 Task: Open Card Business Development Execution in Board Training and Development to Workspace Customer Success and add a team member Softage.1@softage.net, a label Blue, a checklist Employee Exit, an attachment from your onedrive, a color Blue and finally, add a card description 'Conduct customer satisfaction survey' and a comment 'We should approach this task with a sense of collaboration and teamwork, leveraging the strengths of each team member to achieve success.'. Add a start date 'Jan 05, 1900' with a due date 'Jan 12, 1900'
Action: Mouse moved to (443, 175)
Screenshot: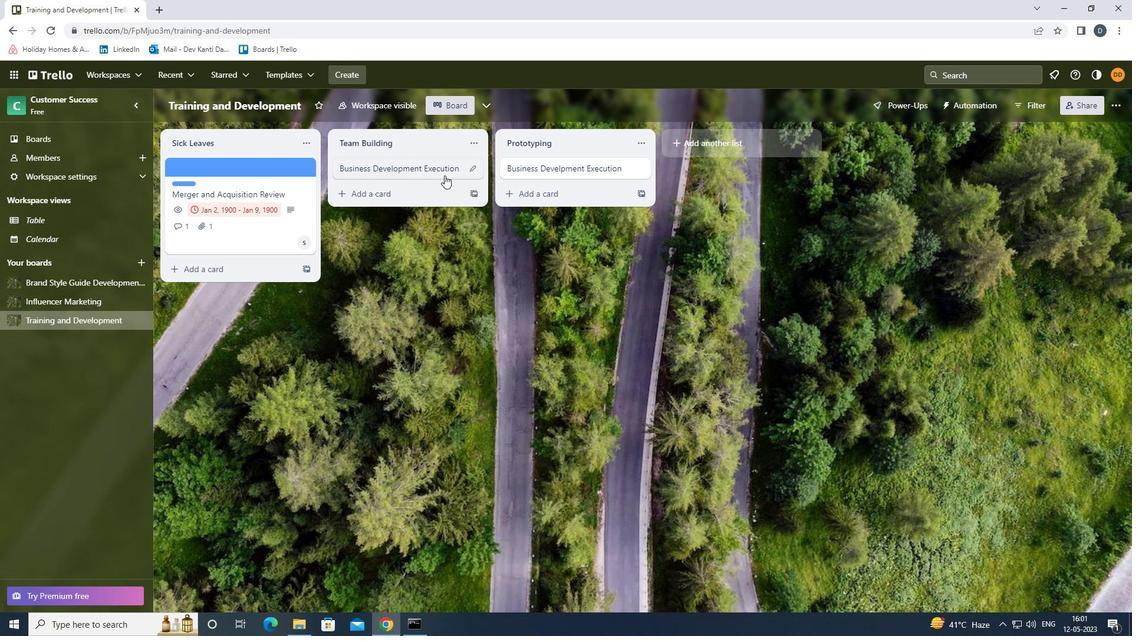 
Action: Mouse pressed left at (443, 175)
Screenshot: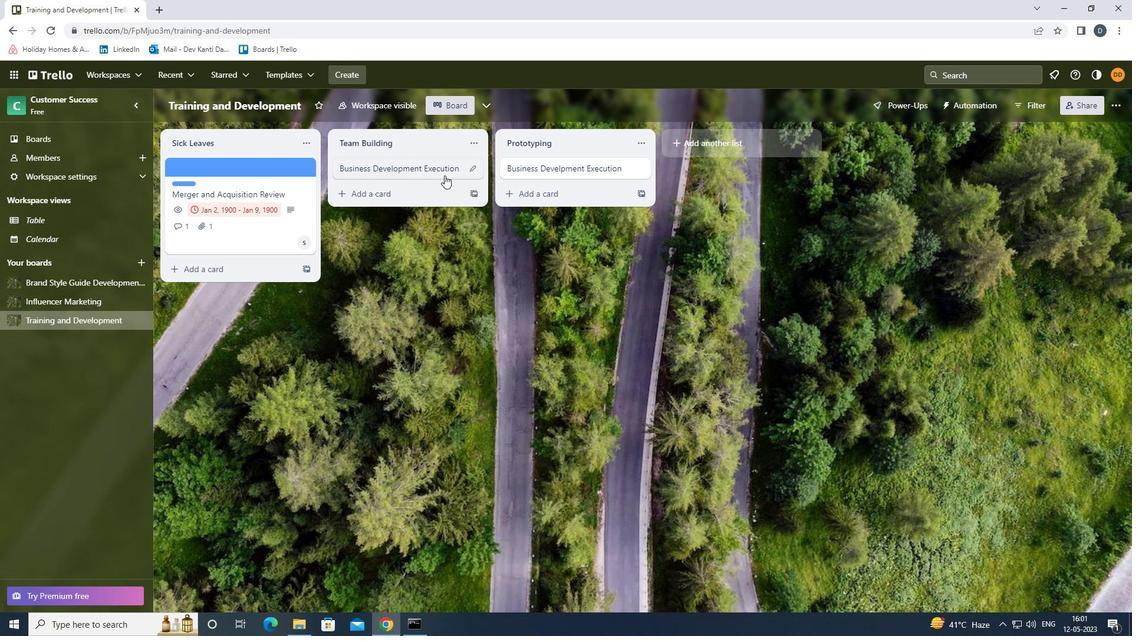 
Action: Mouse moved to (700, 206)
Screenshot: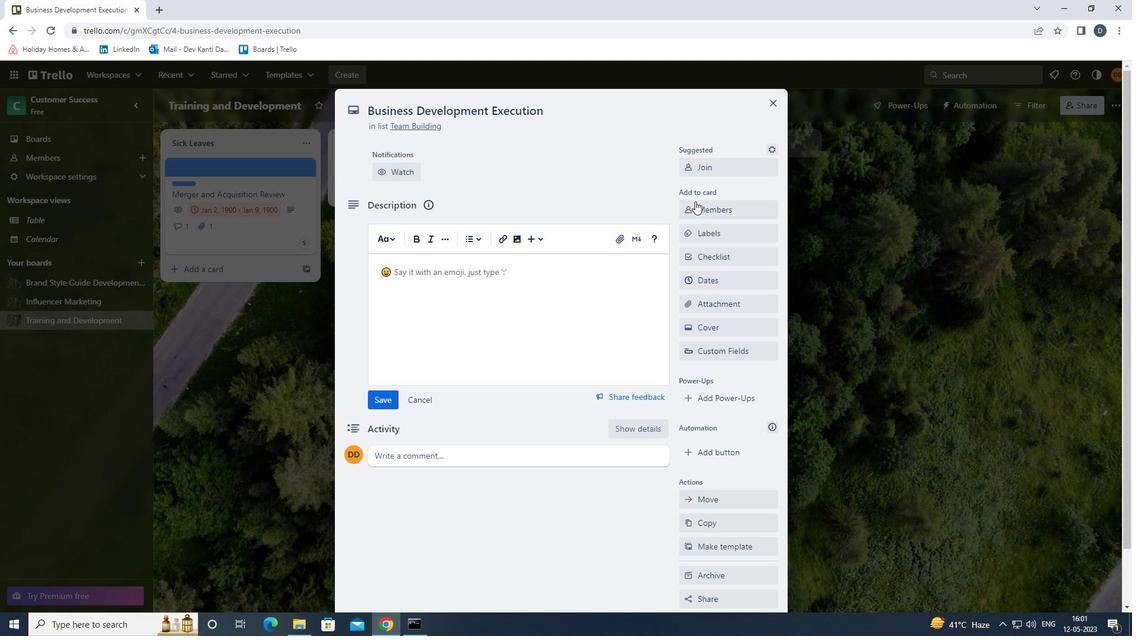 
Action: Mouse pressed left at (700, 206)
Screenshot: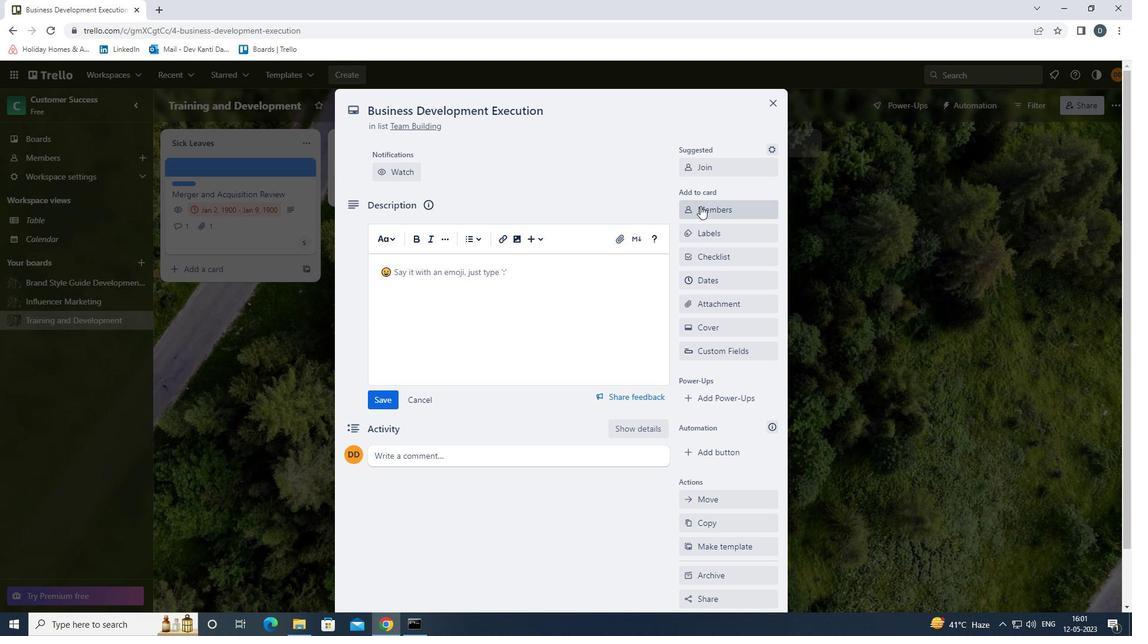 
Action: Mouse moved to (700, 208)
Screenshot: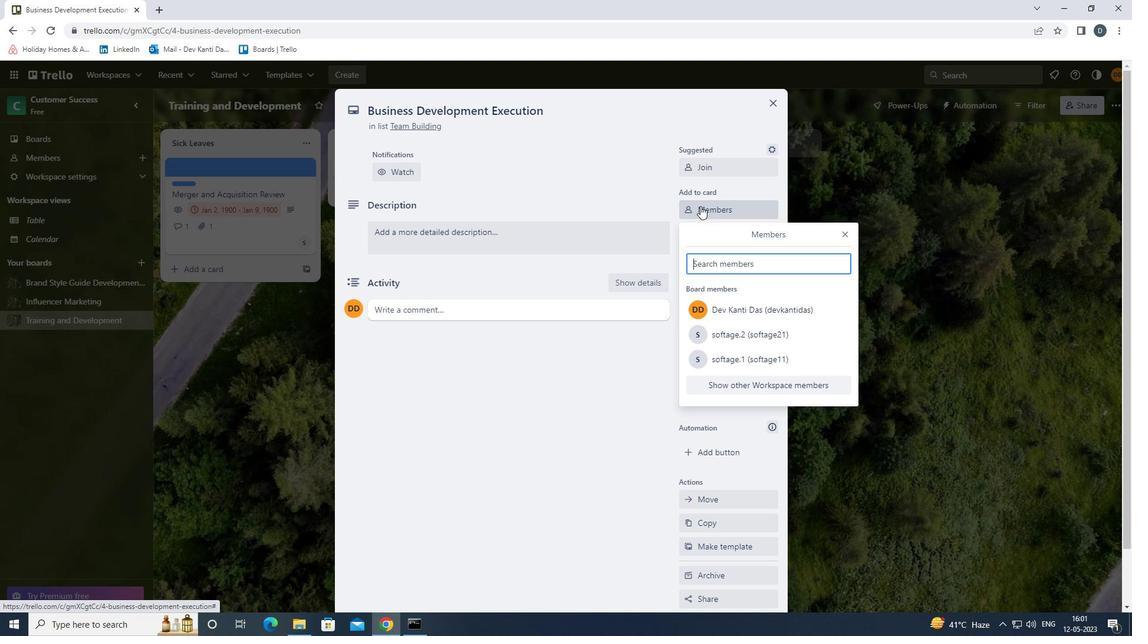 
Action: Key pressed <Key.shift>SOFTAGE.1<Key.shift>@SOFTAGE.NET<Key.enter><Key.shift>SOFTAGE.1<Key.shift>@SOFTAGE.NET
Screenshot: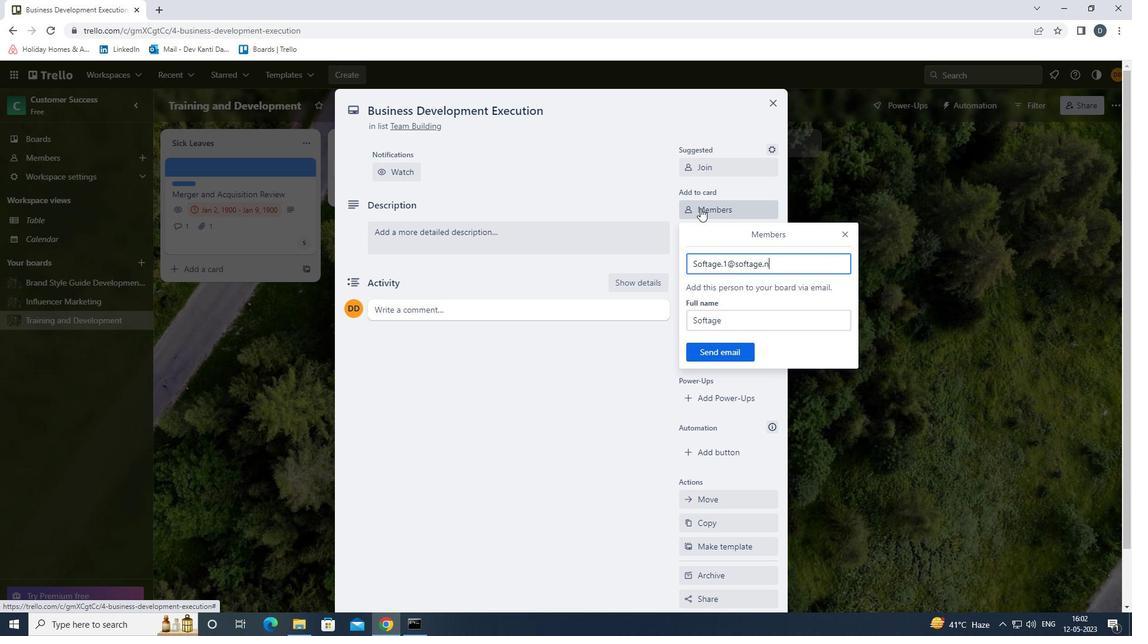
Action: Mouse moved to (725, 349)
Screenshot: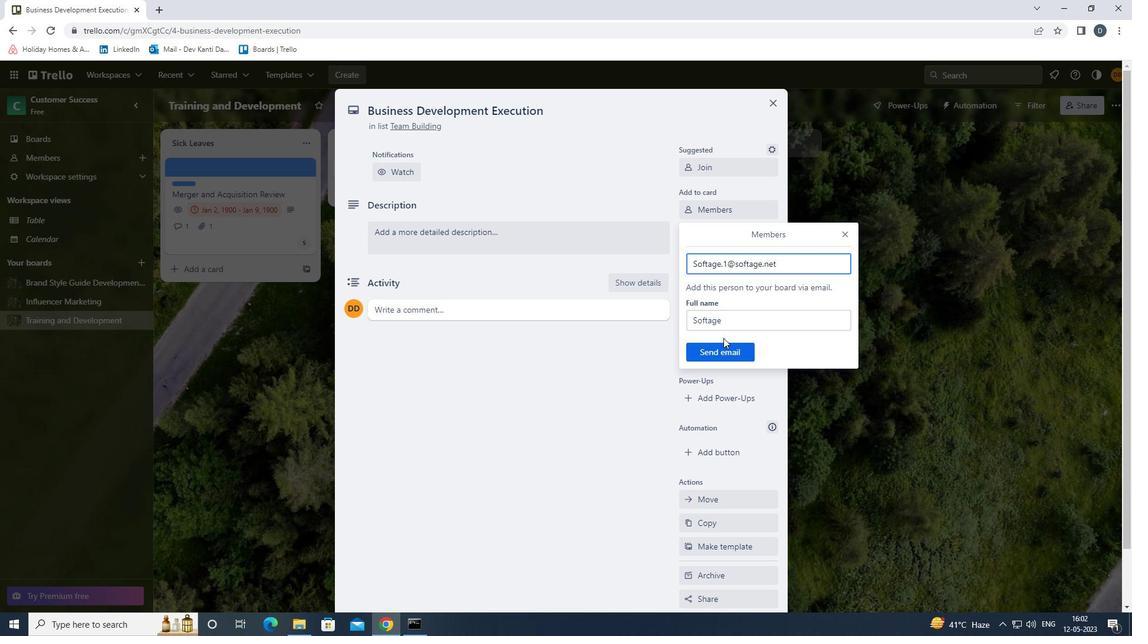 
Action: Mouse pressed left at (725, 349)
Screenshot: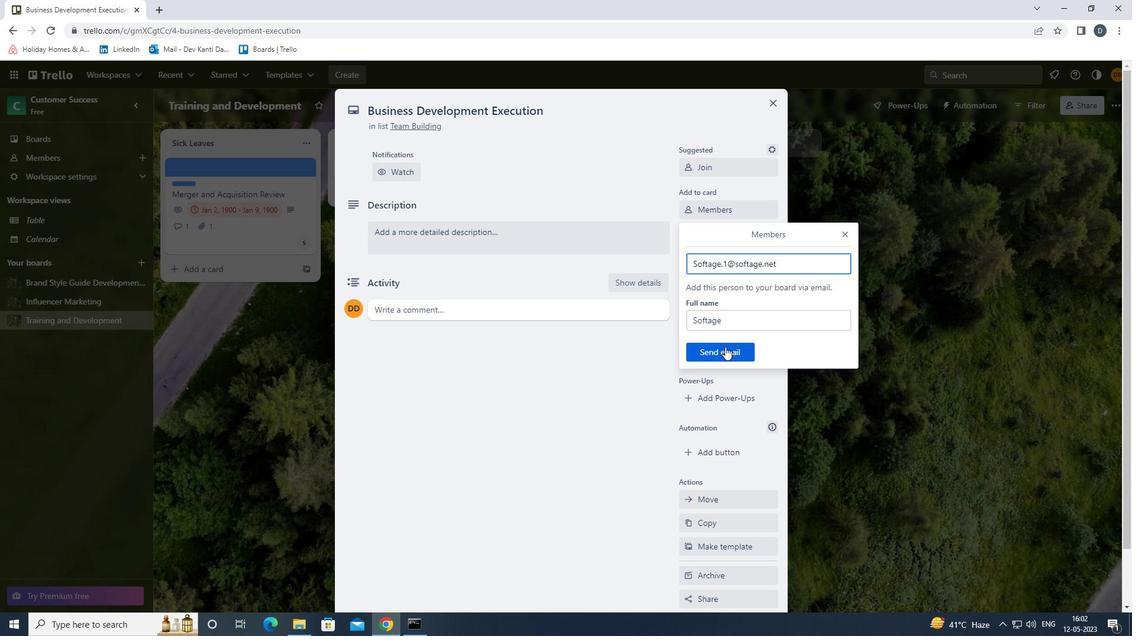 
Action: Mouse moved to (714, 234)
Screenshot: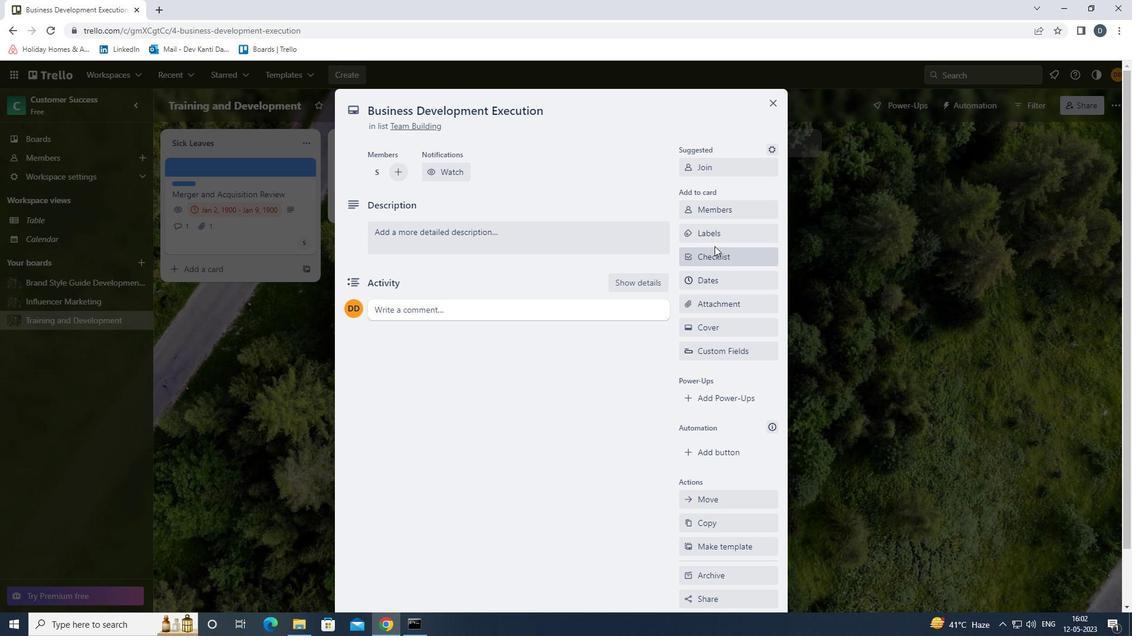 
Action: Mouse pressed left at (714, 234)
Screenshot: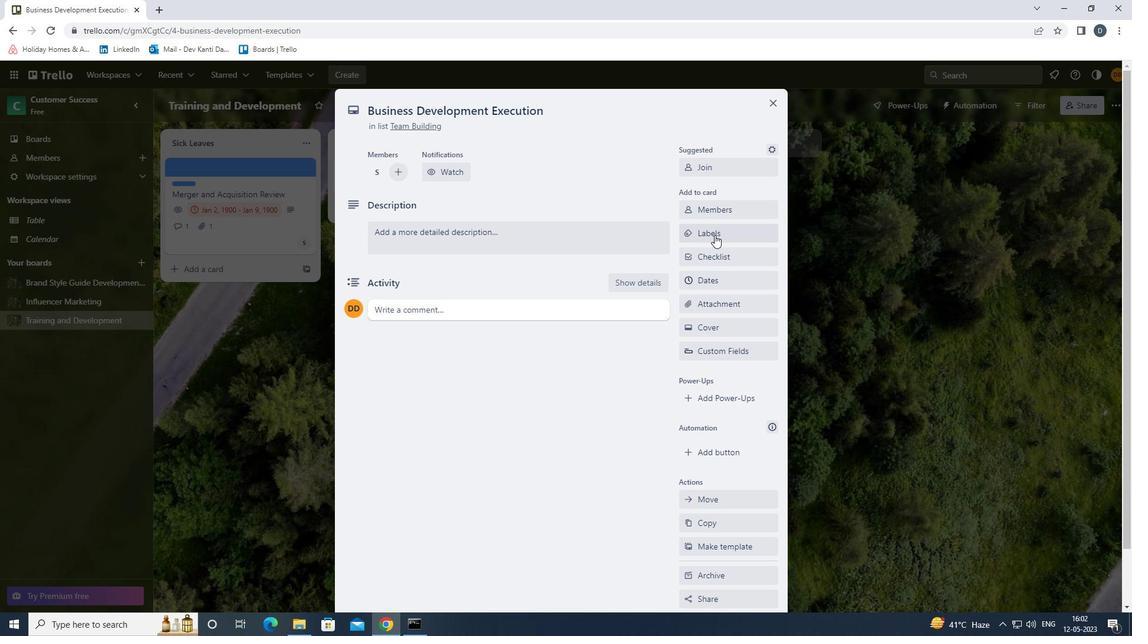 
Action: Mouse moved to (743, 436)
Screenshot: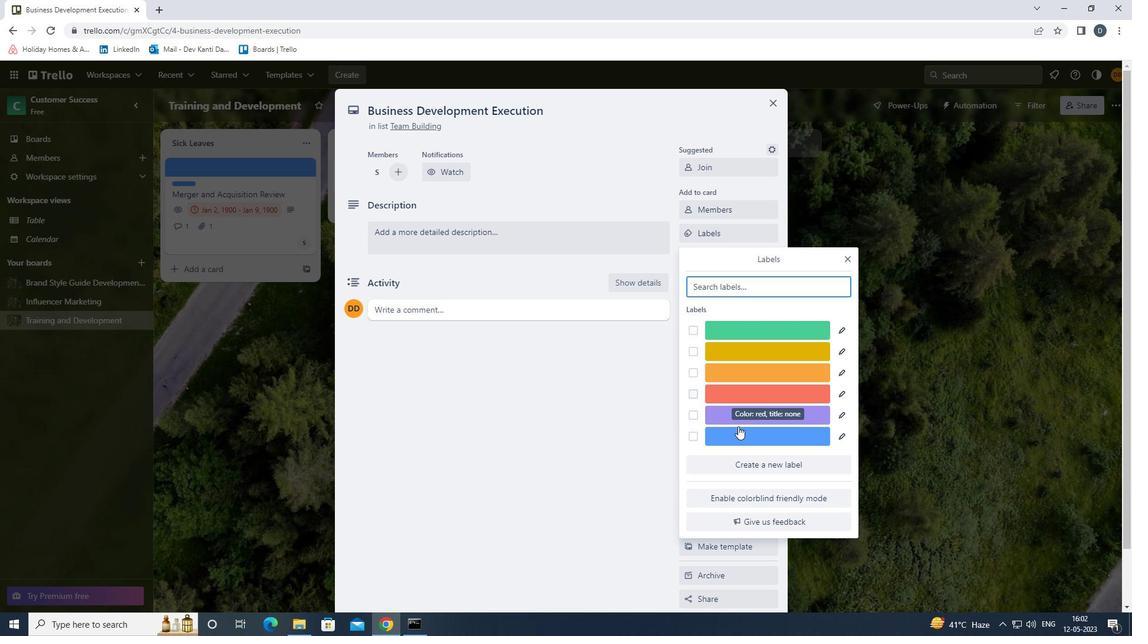 
Action: Mouse pressed left at (743, 436)
Screenshot: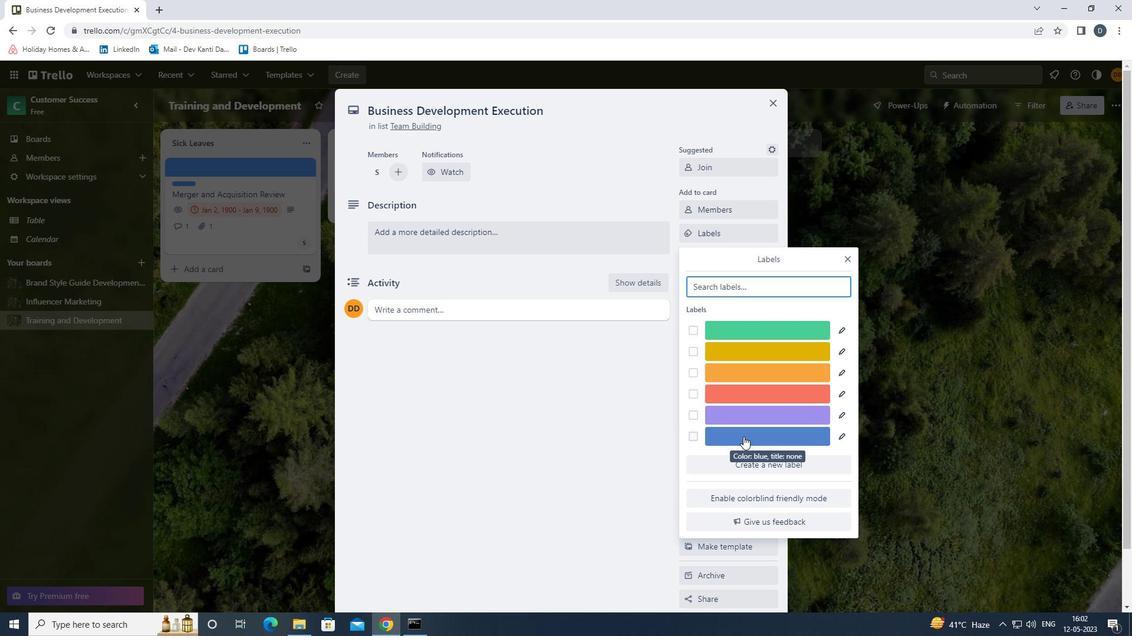 
Action: Mouse moved to (847, 260)
Screenshot: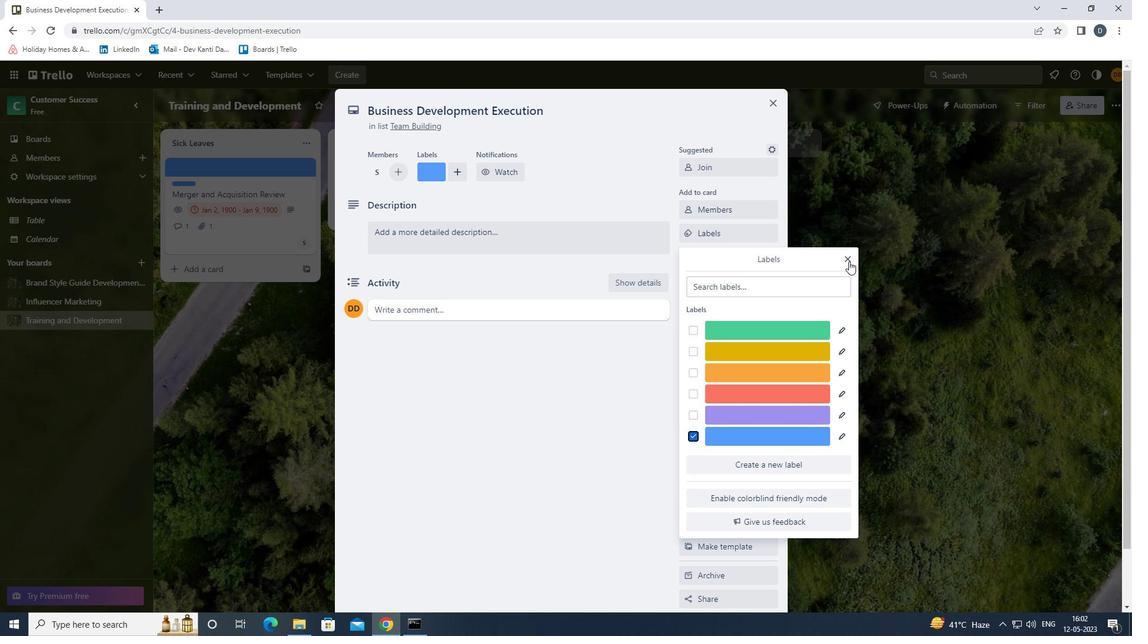 
Action: Mouse pressed left at (847, 260)
Screenshot: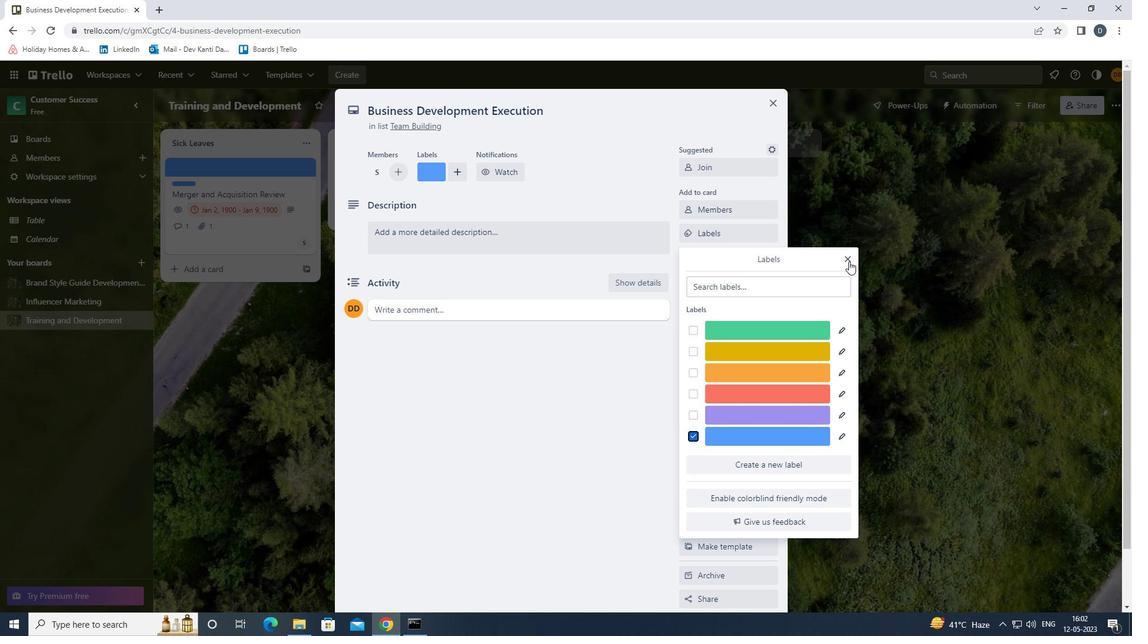 
Action: Mouse moved to (756, 259)
Screenshot: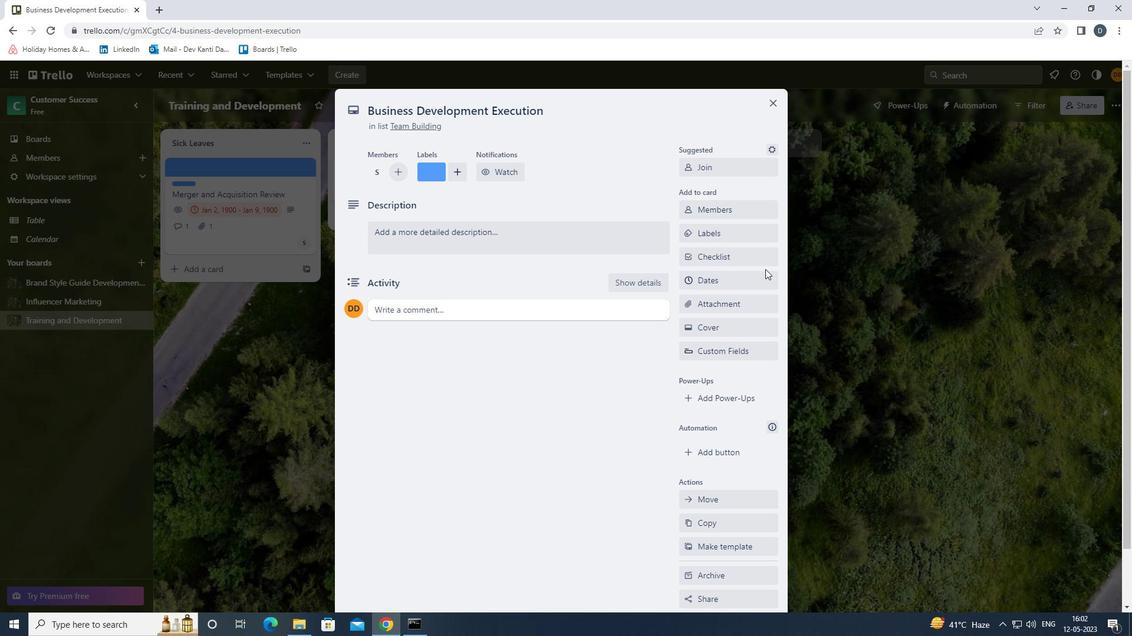 
Action: Mouse pressed left at (756, 259)
Screenshot: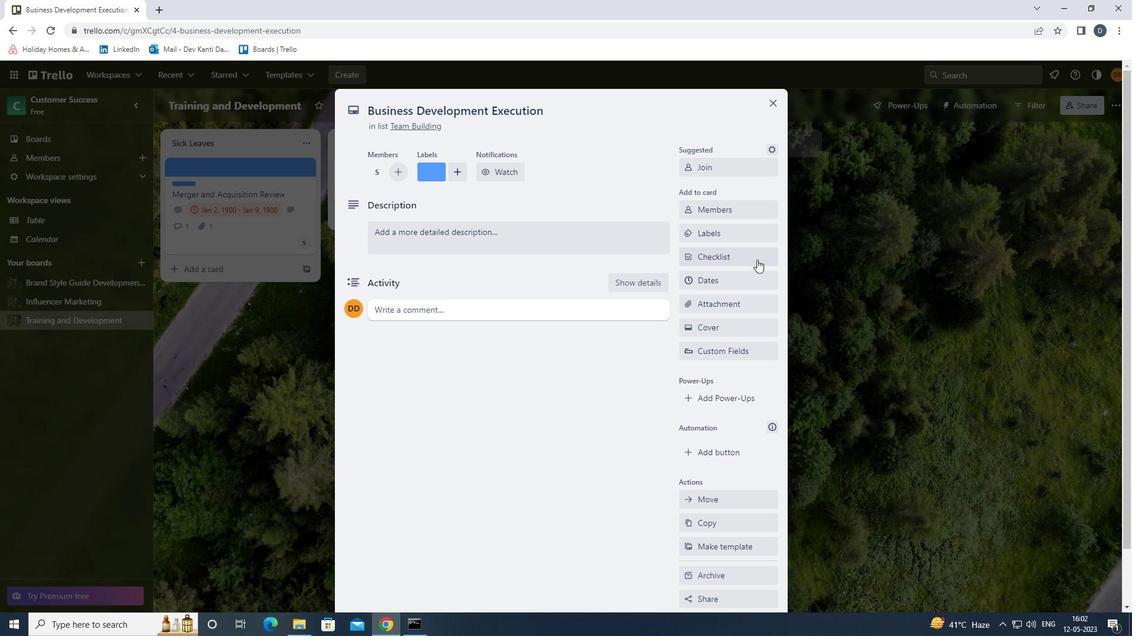 
Action: Key pressed <Key.shift>EMP<Key.down><Key.enter><Key.enter>
Screenshot: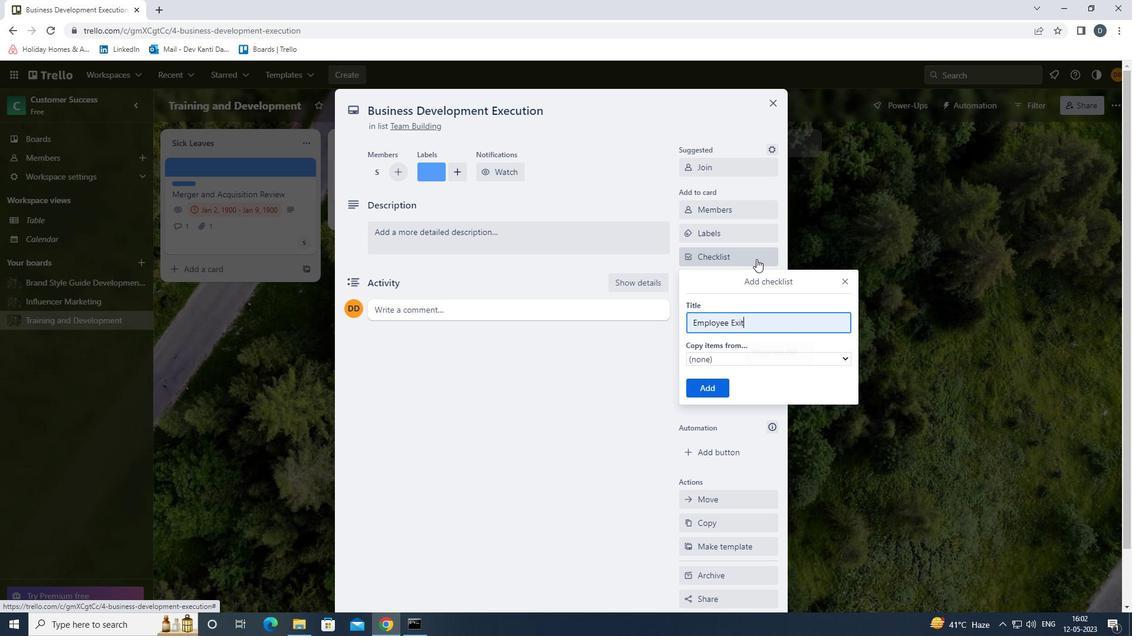 
Action: Mouse moved to (749, 304)
Screenshot: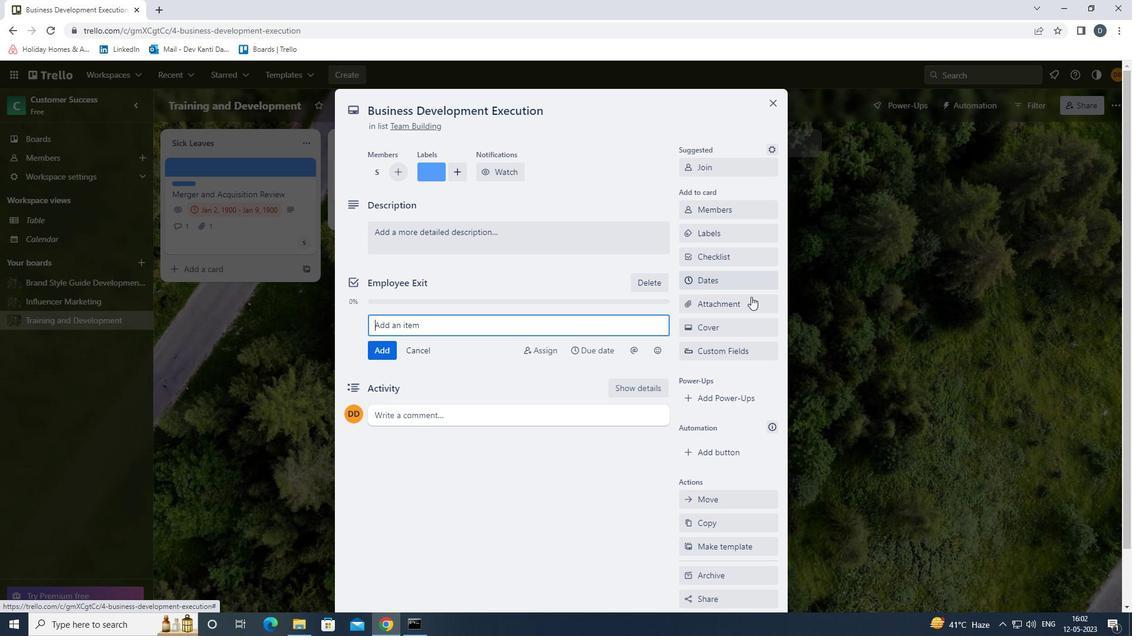 
Action: Mouse pressed left at (749, 304)
Screenshot: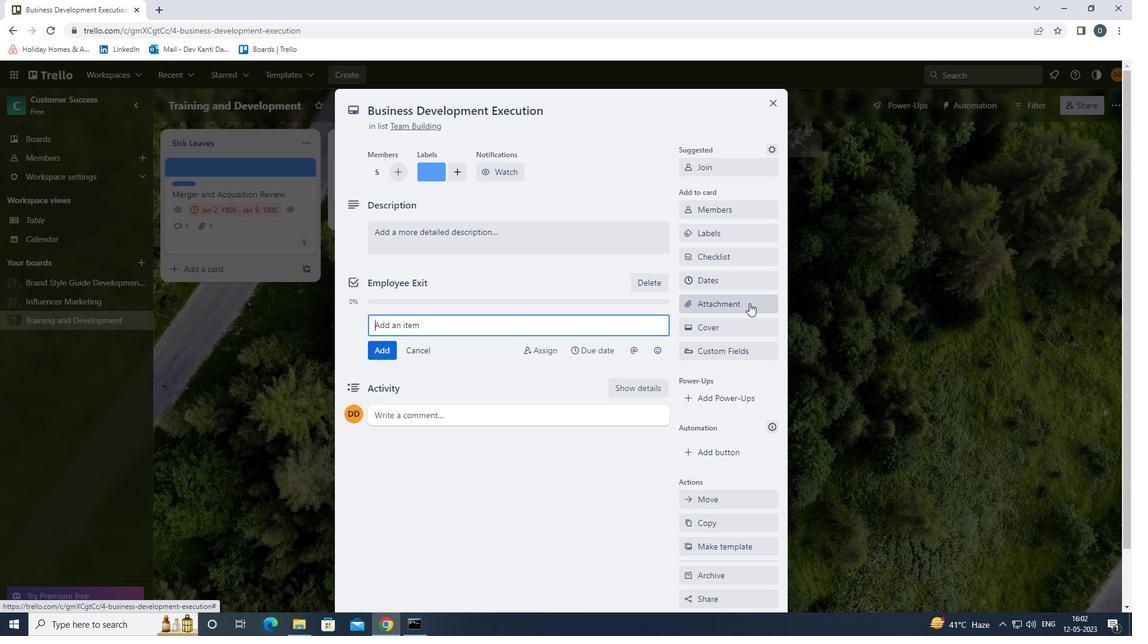 
Action: Mouse moved to (729, 456)
Screenshot: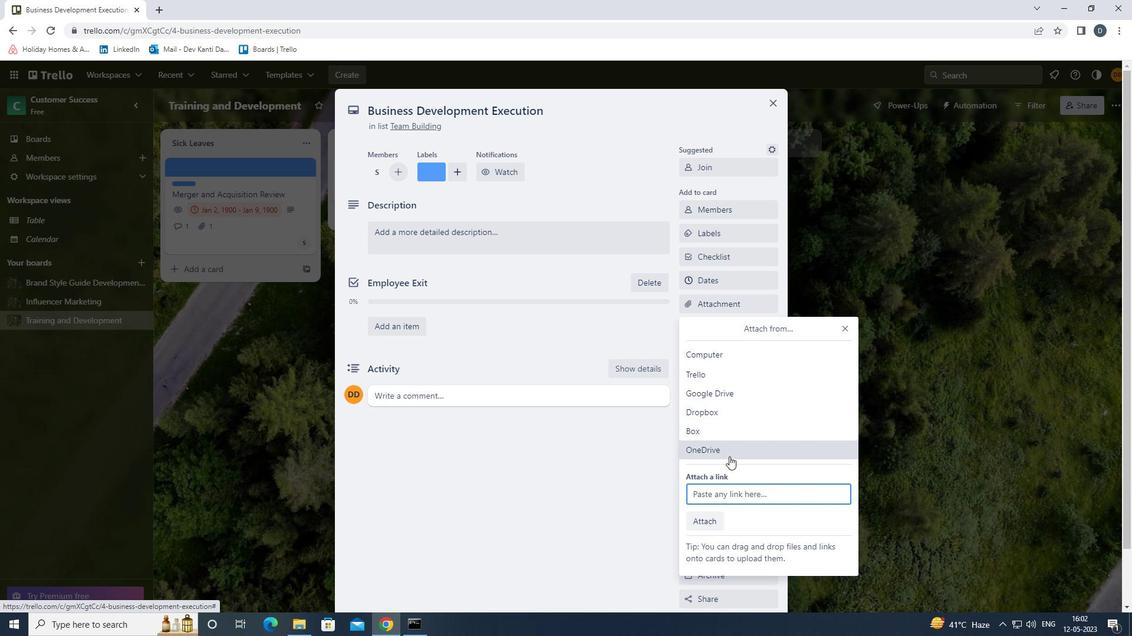 
Action: Mouse pressed left at (729, 456)
Screenshot: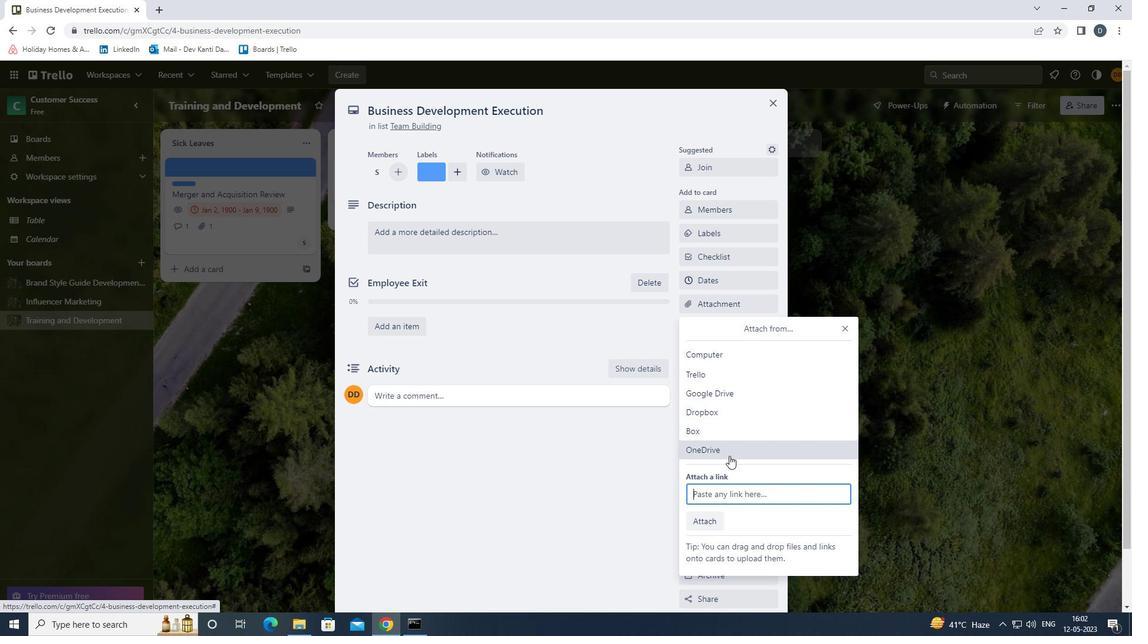 
Action: Mouse moved to (640, 256)
Screenshot: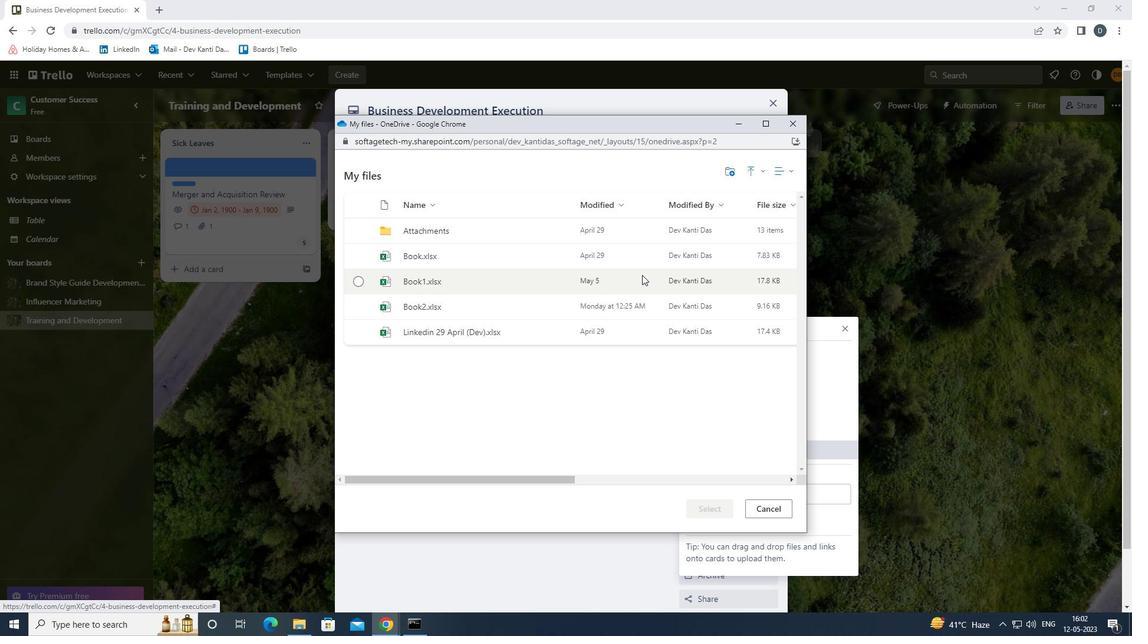 
Action: Mouse pressed left at (640, 256)
Screenshot: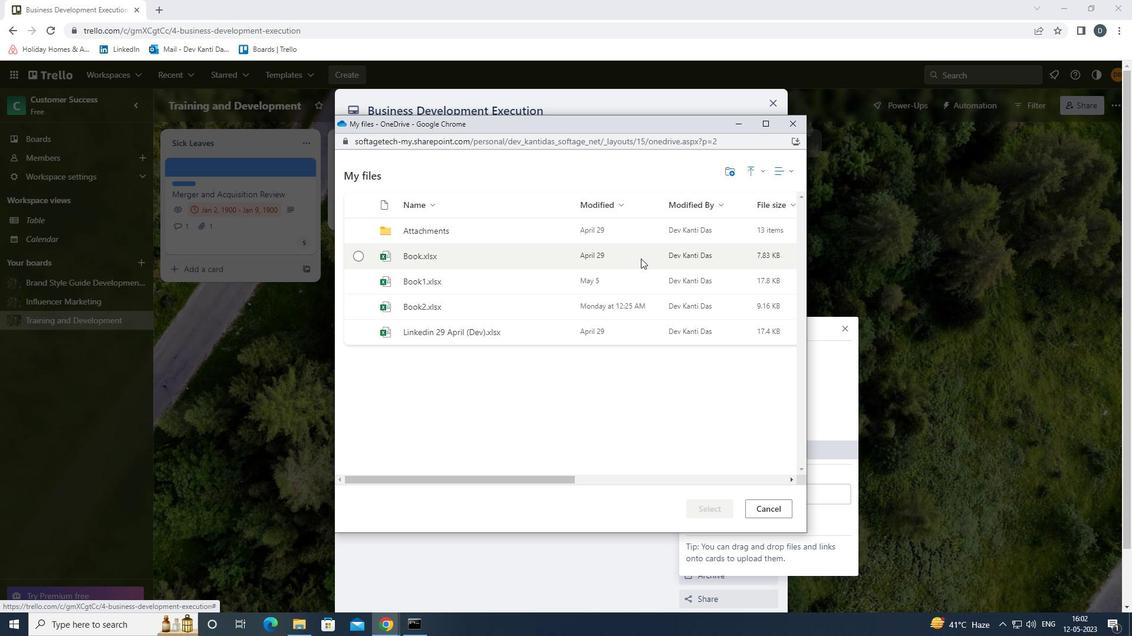 
Action: Mouse moved to (710, 510)
Screenshot: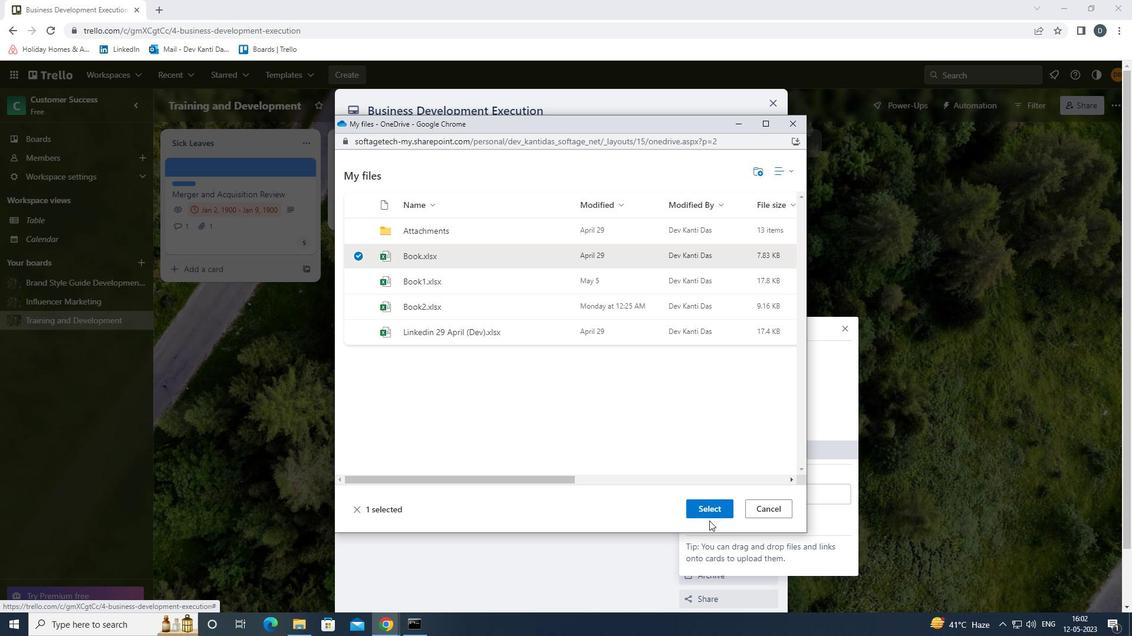 
Action: Mouse pressed left at (710, 510)
Screenshot: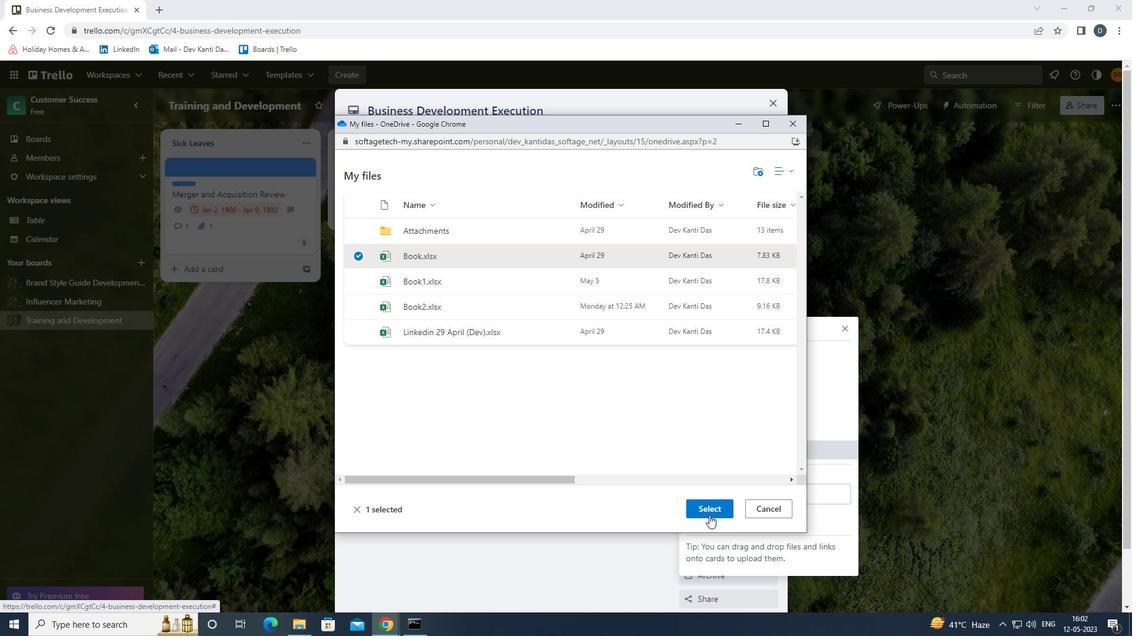 
Action: Mouse moved to (726, 320)
Screenshot: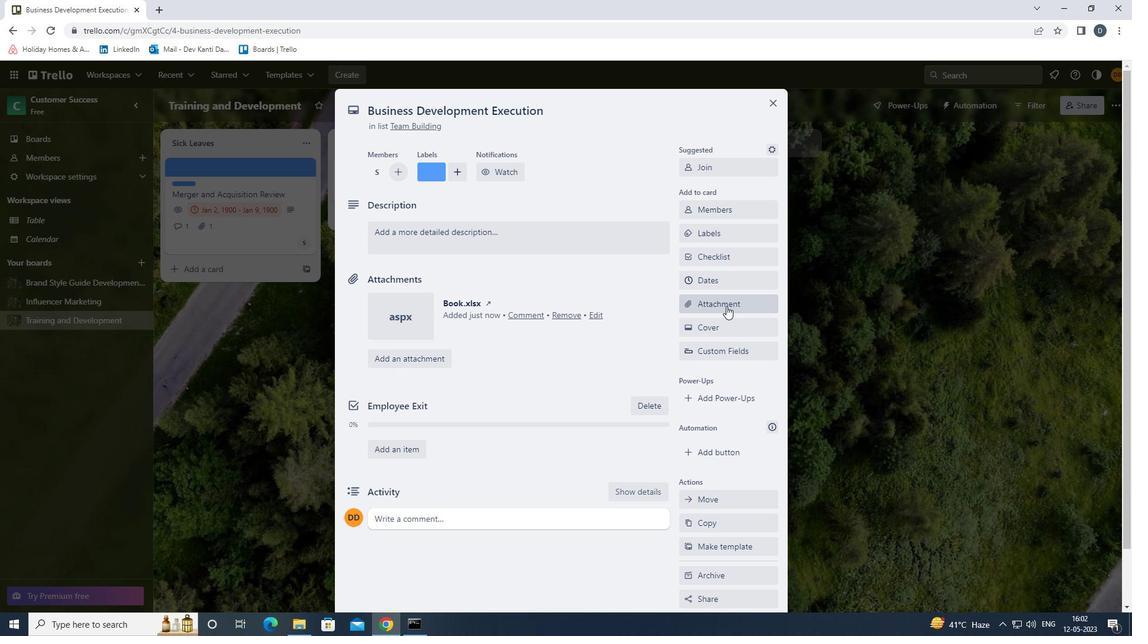 
Action: Mouse pressed left at (726, 320)
Screenshot: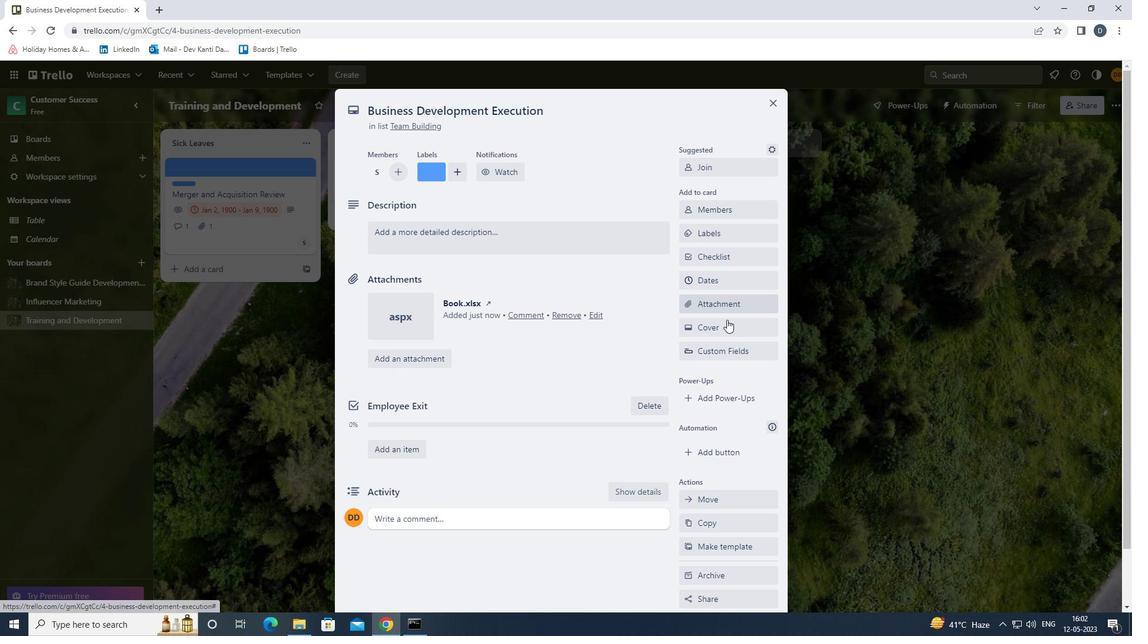 
Action: Mouse moved to (698, 399)
Screenshot: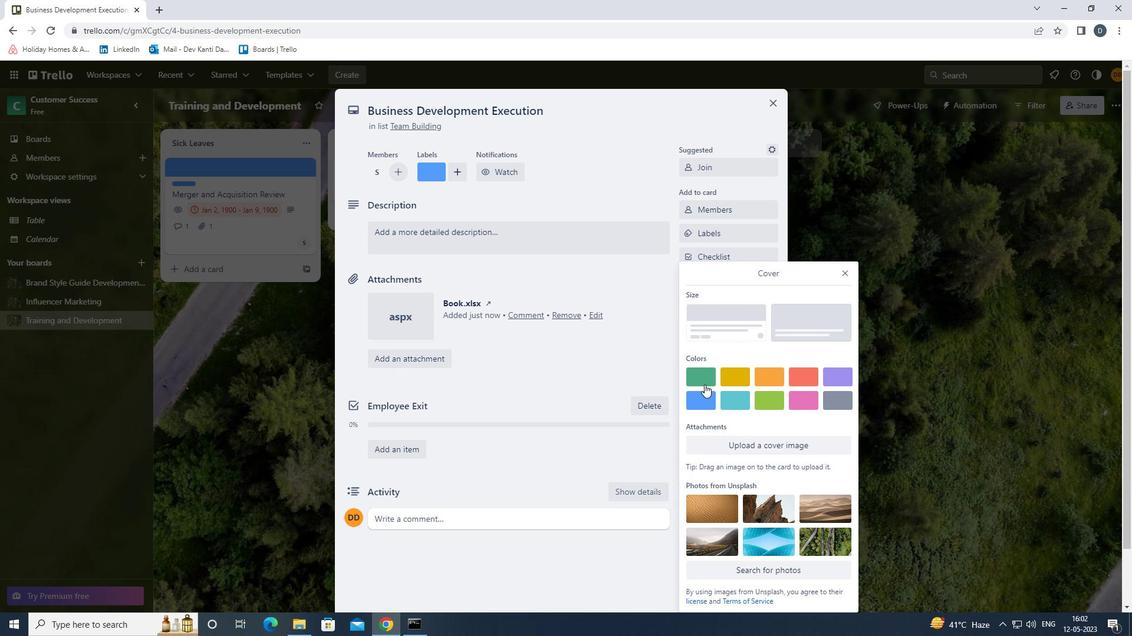 
Action: Mouse pressed left at (698, 399)
Screenshot: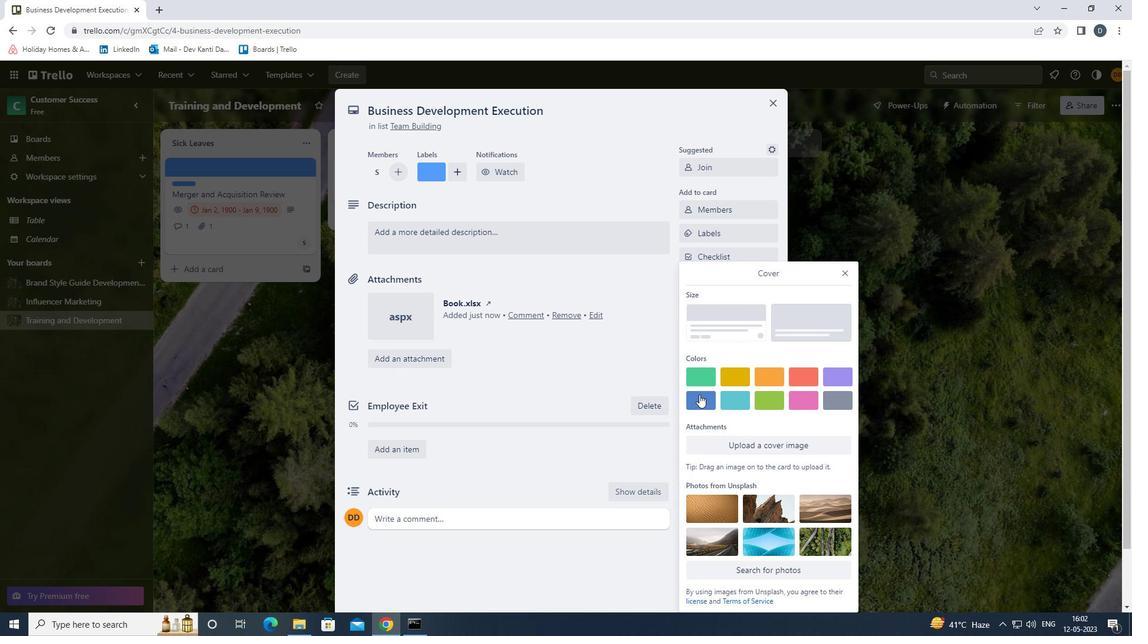 
Action: Mouse moved to (841, 254)
Screenshot: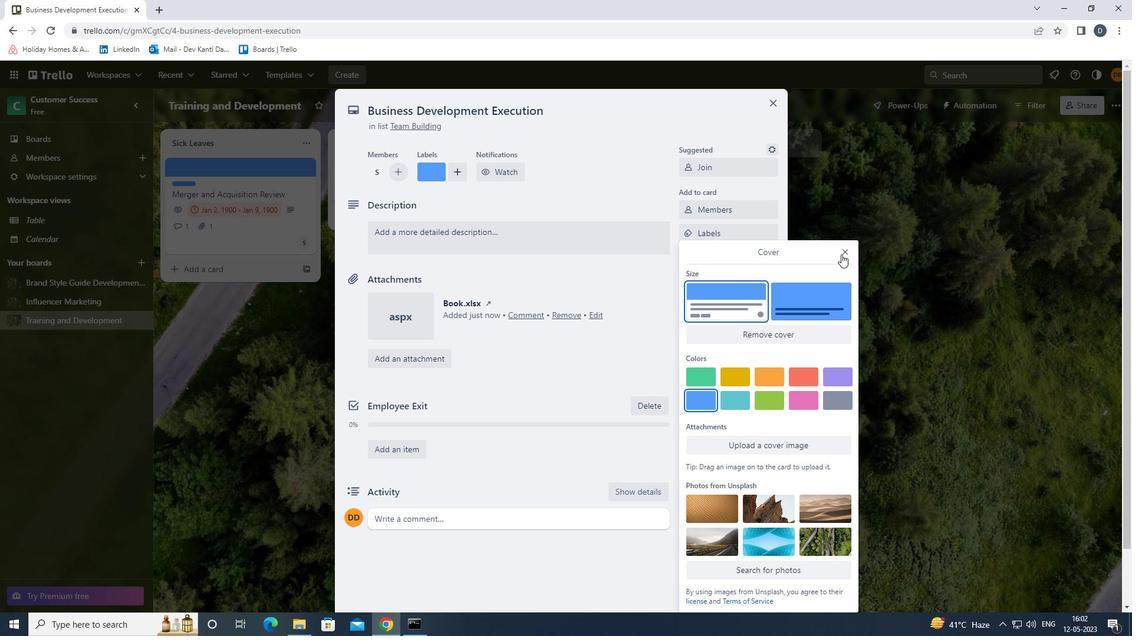 
Action: Mouse pressed left at (841, 254)
Screenshot: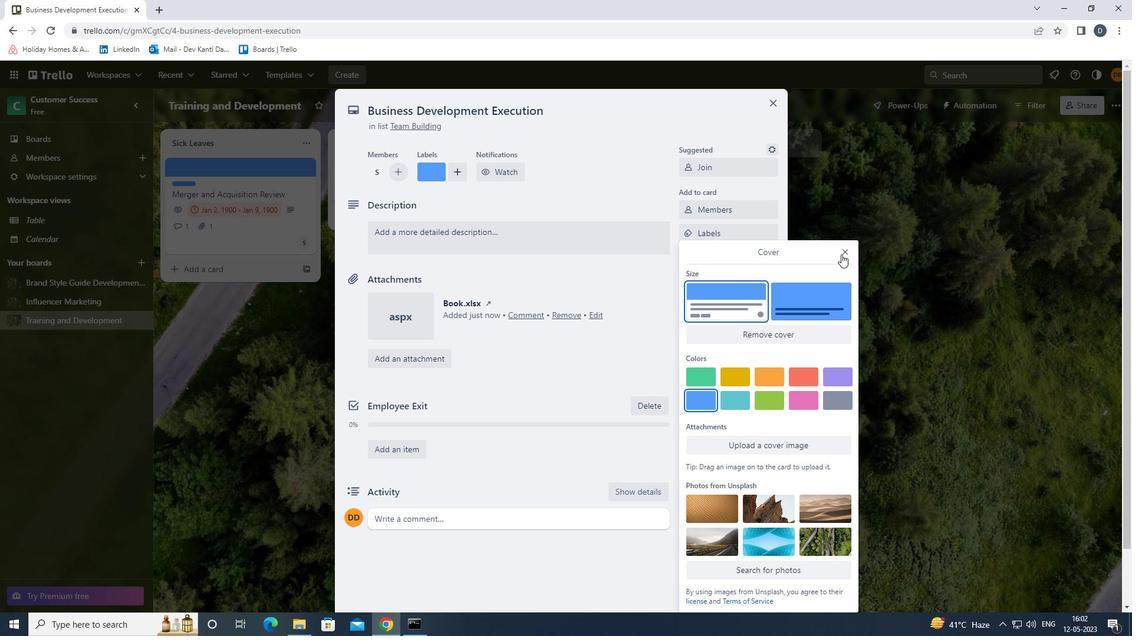 
Action: Mouse moved to (611, 302)
Screenshot: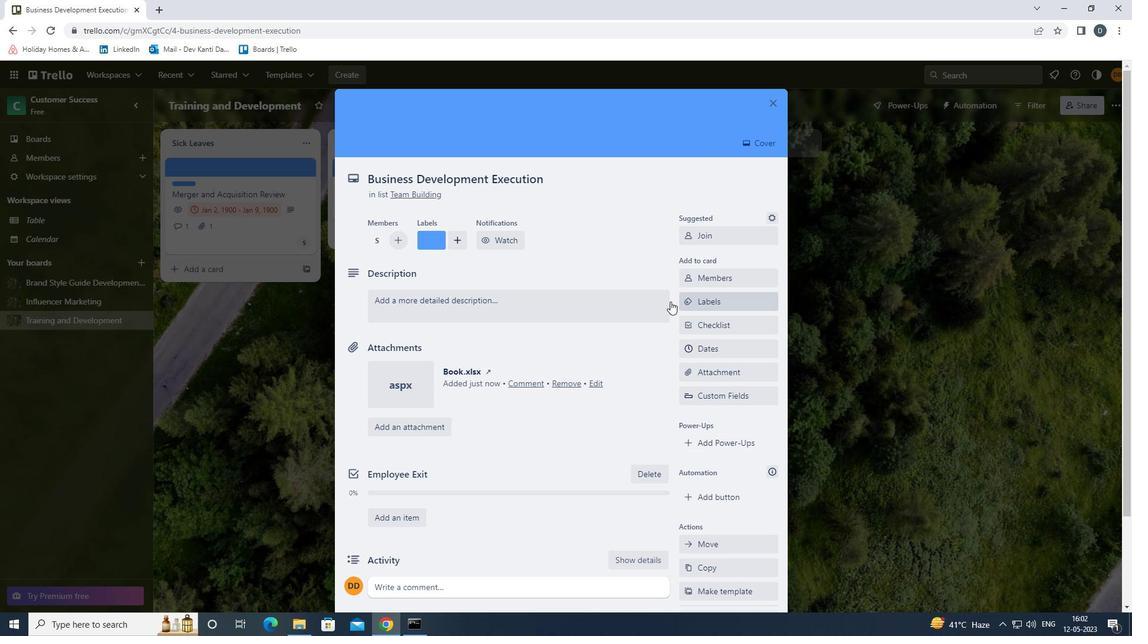 
Action: Mouse pressed left at (611, 302)
Screenshot: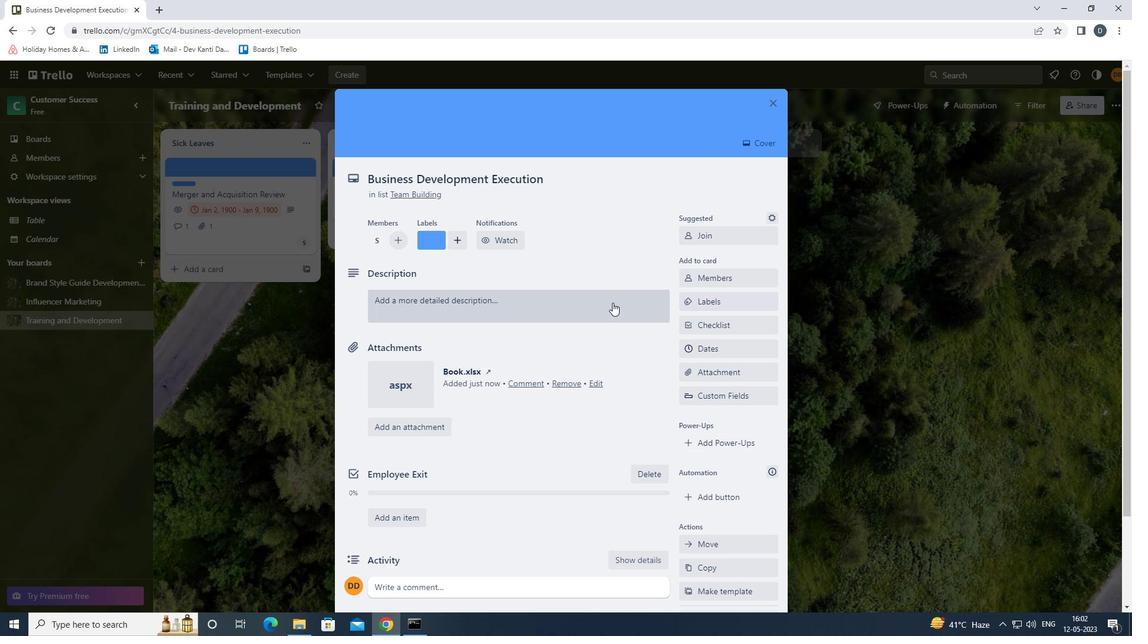 
Action: Mouse moved to (574, 352)
Screenshot: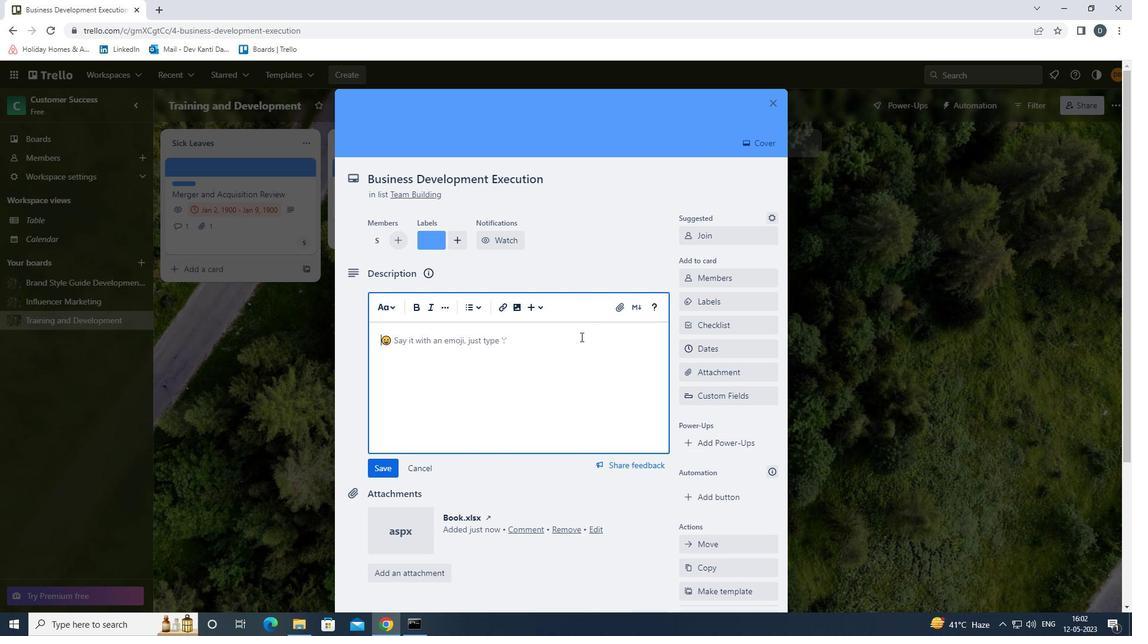 
Action: Key pressed <Key.shift>CONDUCT<Key.space>CUSTOMER<Key.space>SATISFACTION<Key.space>SURVEY.
Screenshot: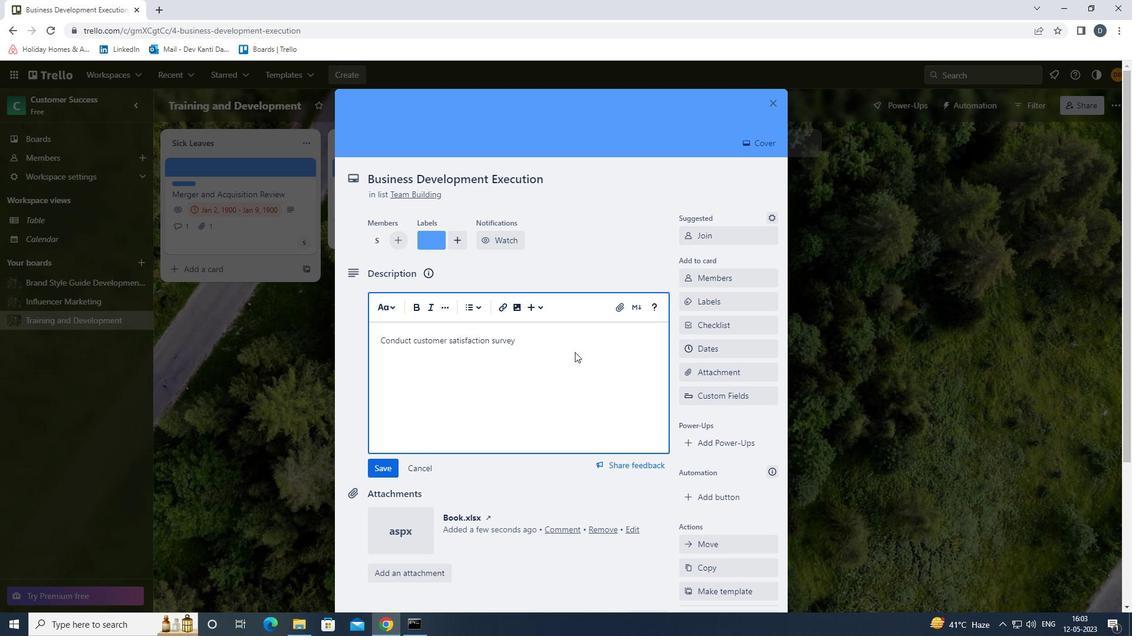 
Action: Mouse moved to (379, 469)
Screenshot: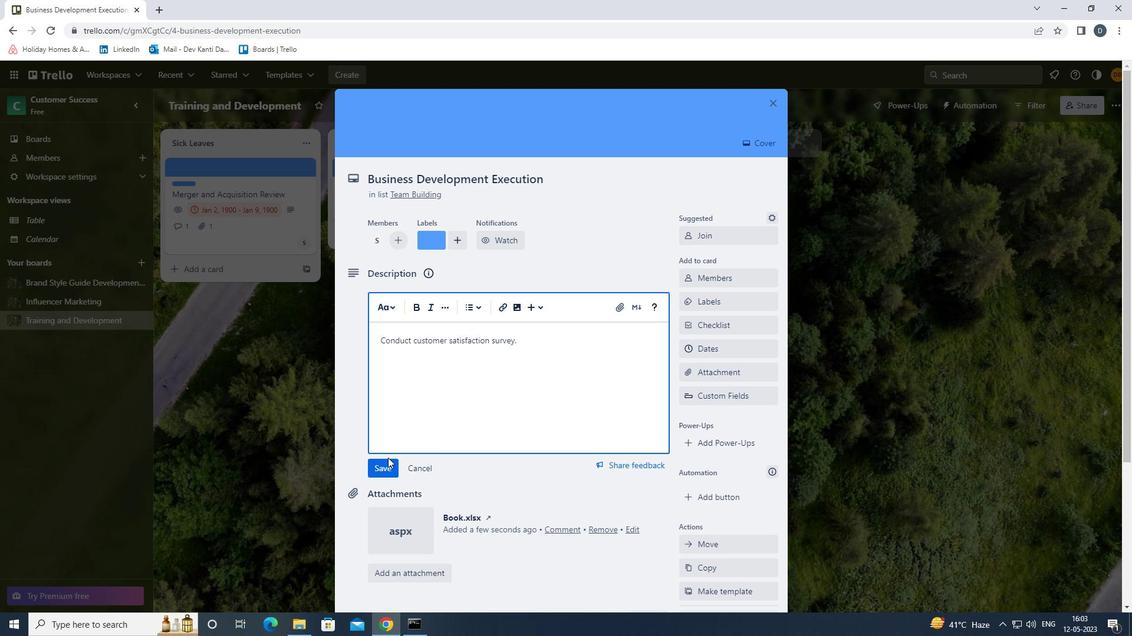
Action: Mouse pressed left at (379, 469)
Screenshot: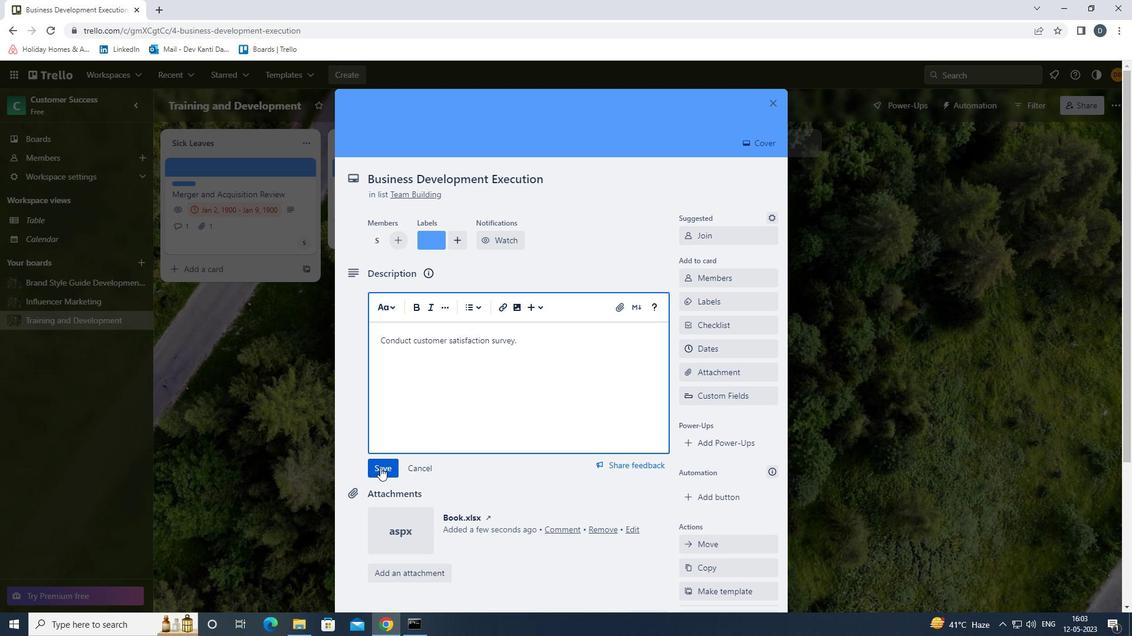 
Action: Mouse moved to (418, 563)
Screenshot: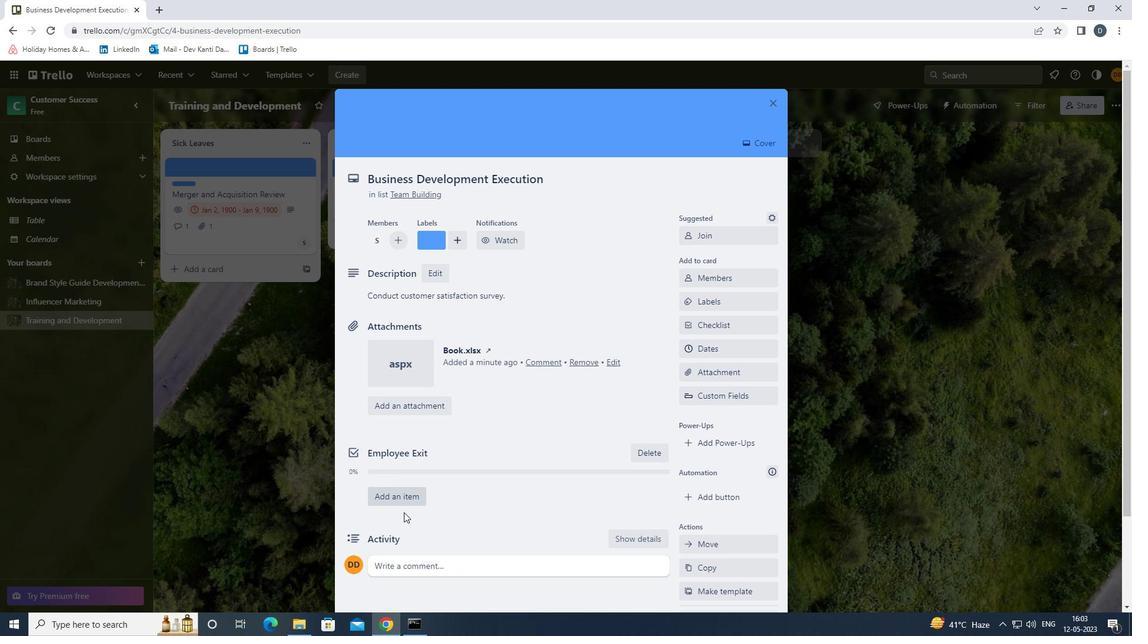 
Action: Mouse pressed left at (418, 563)
Screenshot: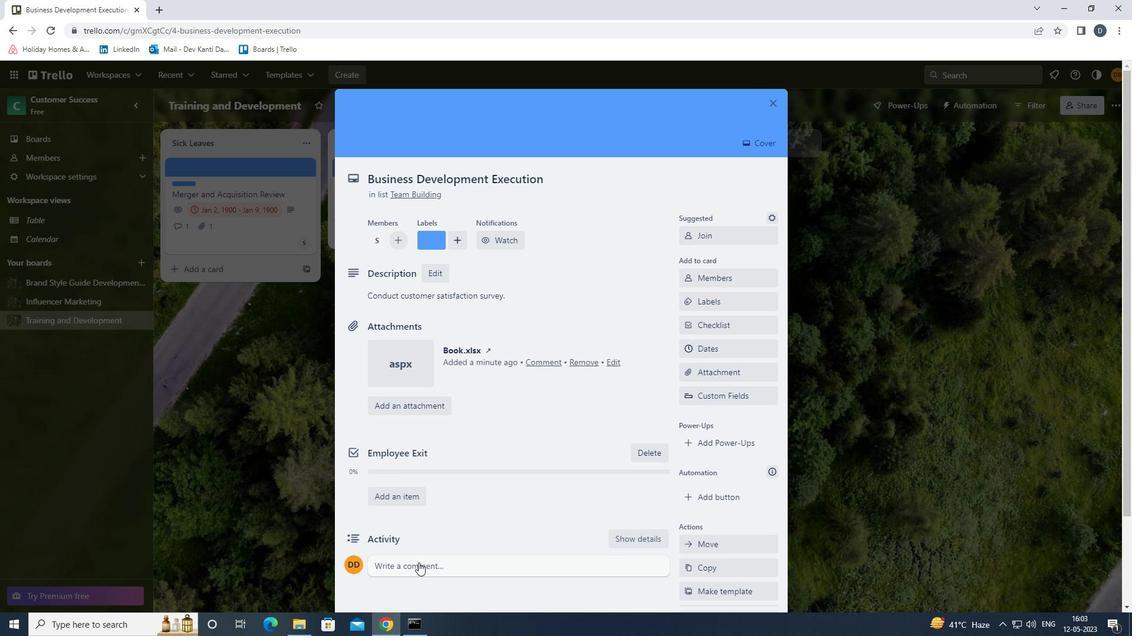 
Action: Mouse moved to (421, 560)
Screenshot: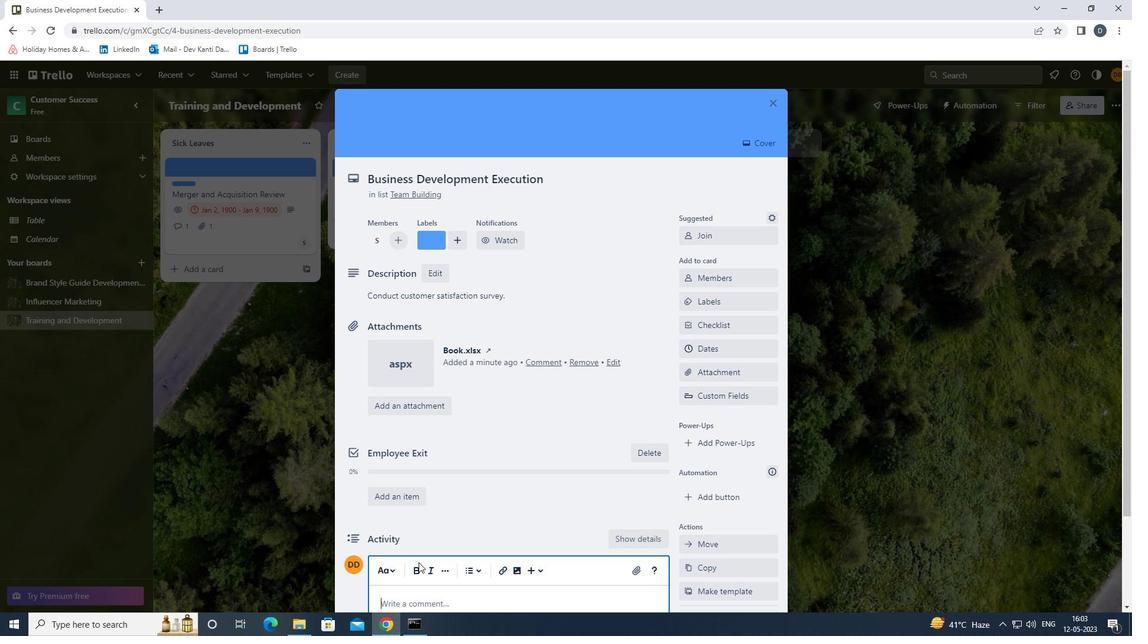 
Action: Mouse scrolled (421, 560) with delta (0, 0)
Screenshot: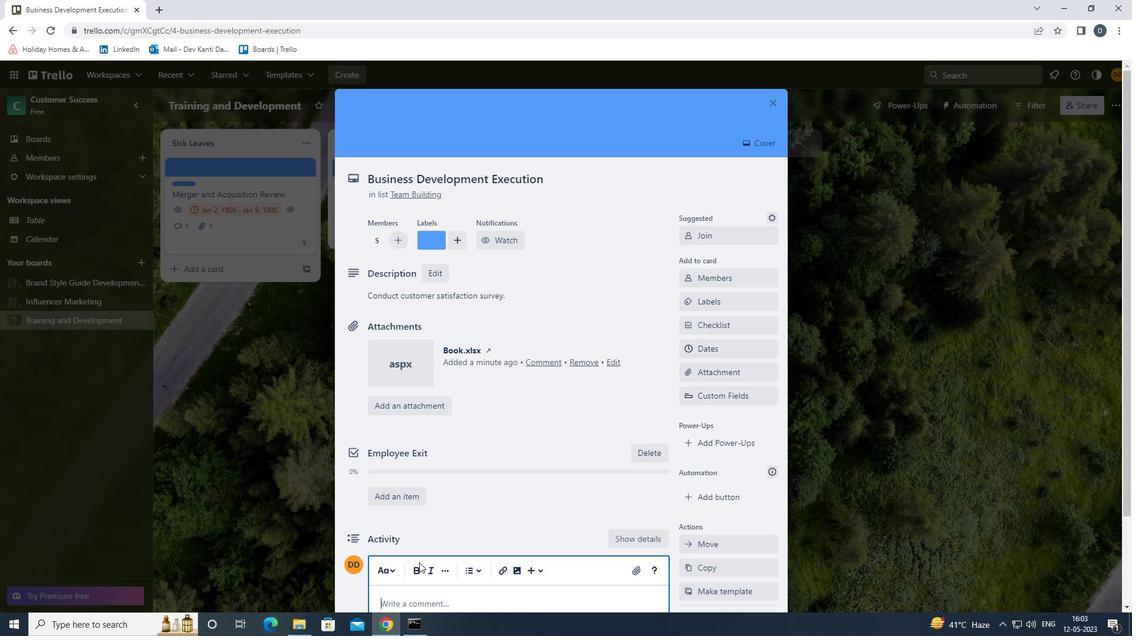 
Action: Mouse moved to (493, 451)
Screenshot: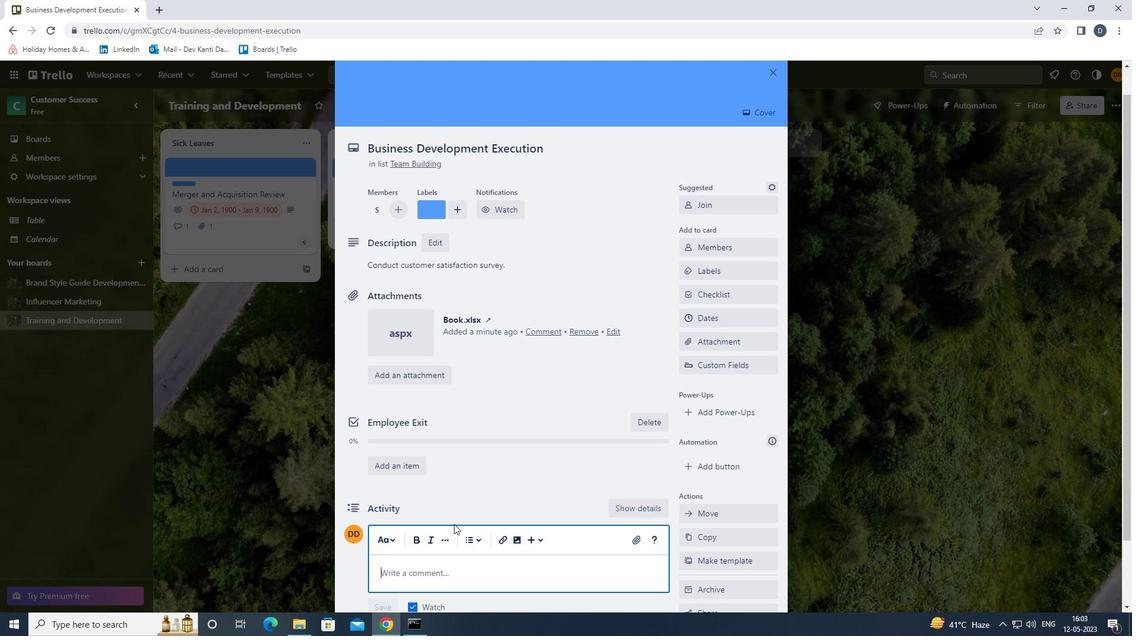 
Action: Key pressed <Key.shift><Key.shift><Key.shift>WE<Key.space>SHOULD<Key.space>APPROACH<Key.space>THIS<Key.space>TASK<Key.space>WITH<Key.space>A<Key.space>SENSE<Key.space>OF<Key.space>COLLABORATION<Key.space>AND<Key.space>TEAMWORK,<Key.space>LEVERAGING<Key.space>THE<Key.space>STRENGTHS<Key.space>OF<Key.space>EACH<Key.space>TEAM<Key.space>MEMBER<Key.space>TO<Key.space>ACHIEVE<Key.space>SUCCESS.
Screenshot: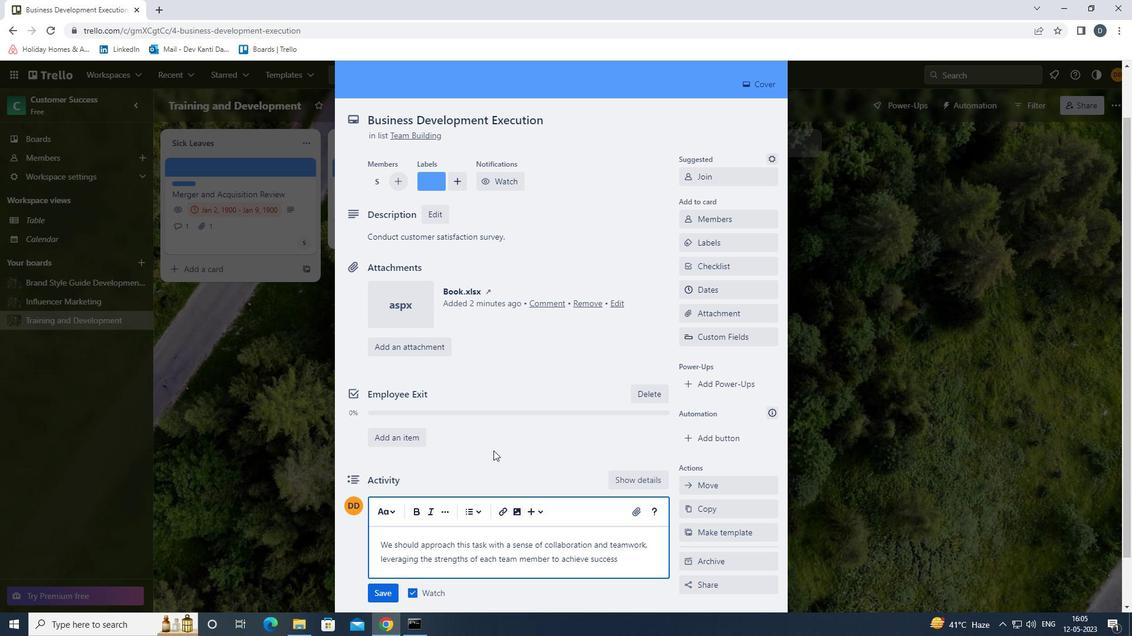 
Action: Mouse moved to (374, 589)
Screenshot: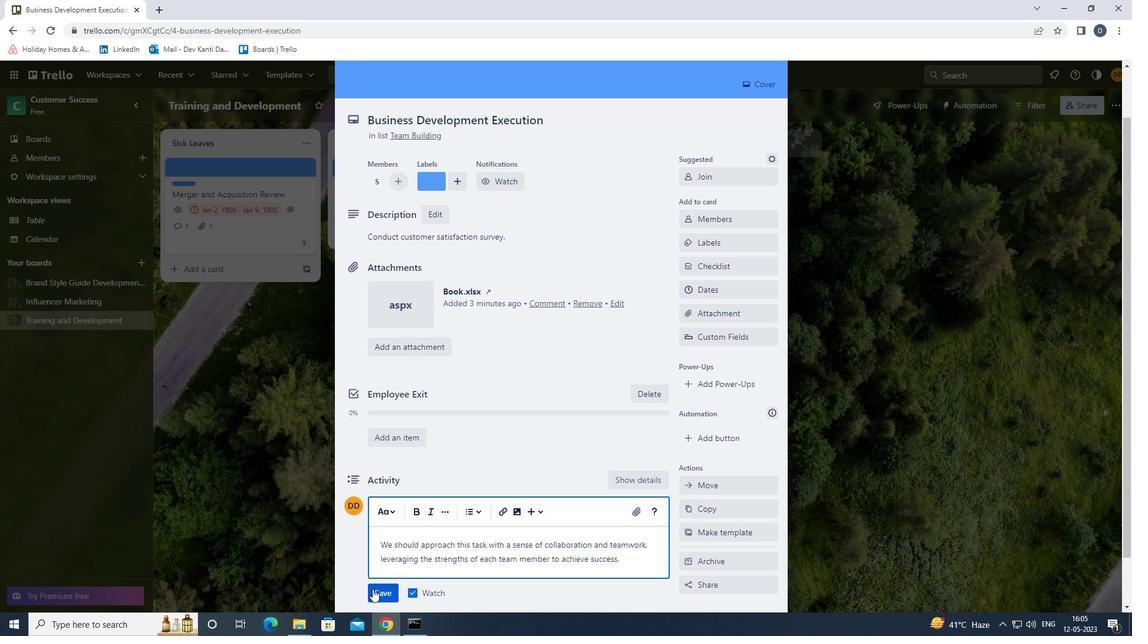 
Action: Mouse pressed left at (374, 589)
Screenshot: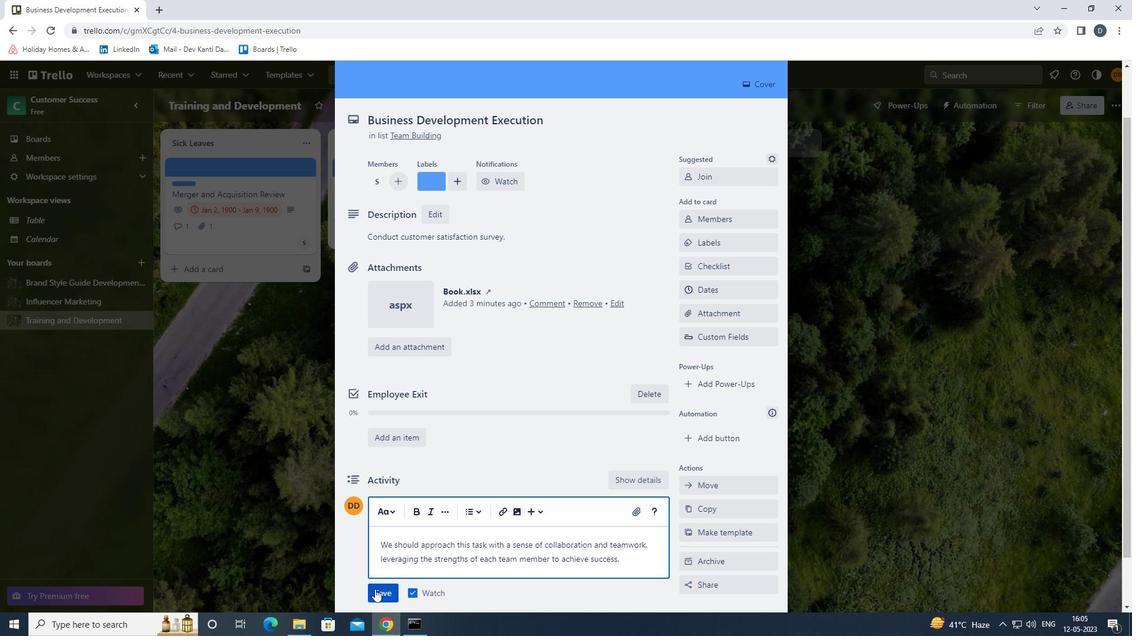 
Action: Mouse moved to (724, 289)
Screenshot: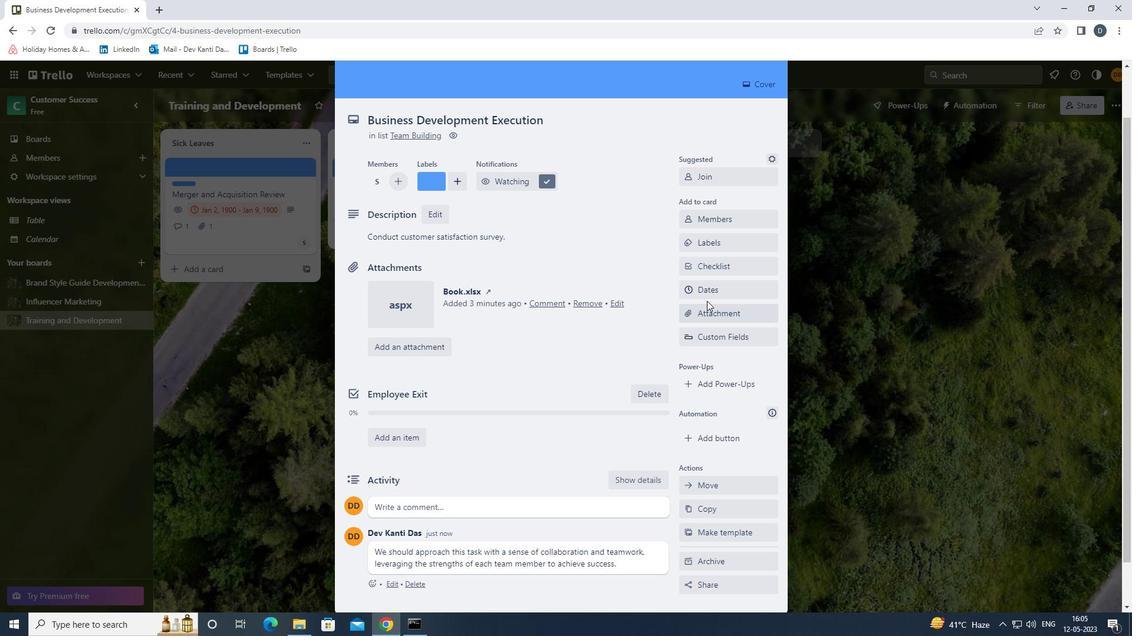 
Action: Mouse pressed left at (724, 289)
Screenshot: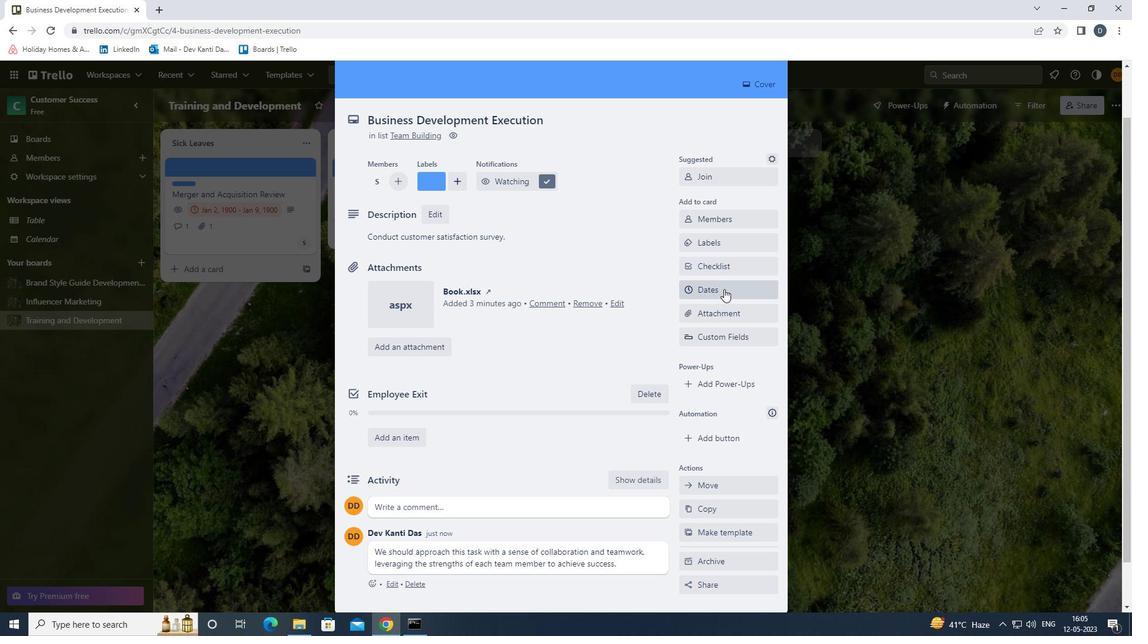 
Action: Mouse moved to (693, 321)
Screenshot: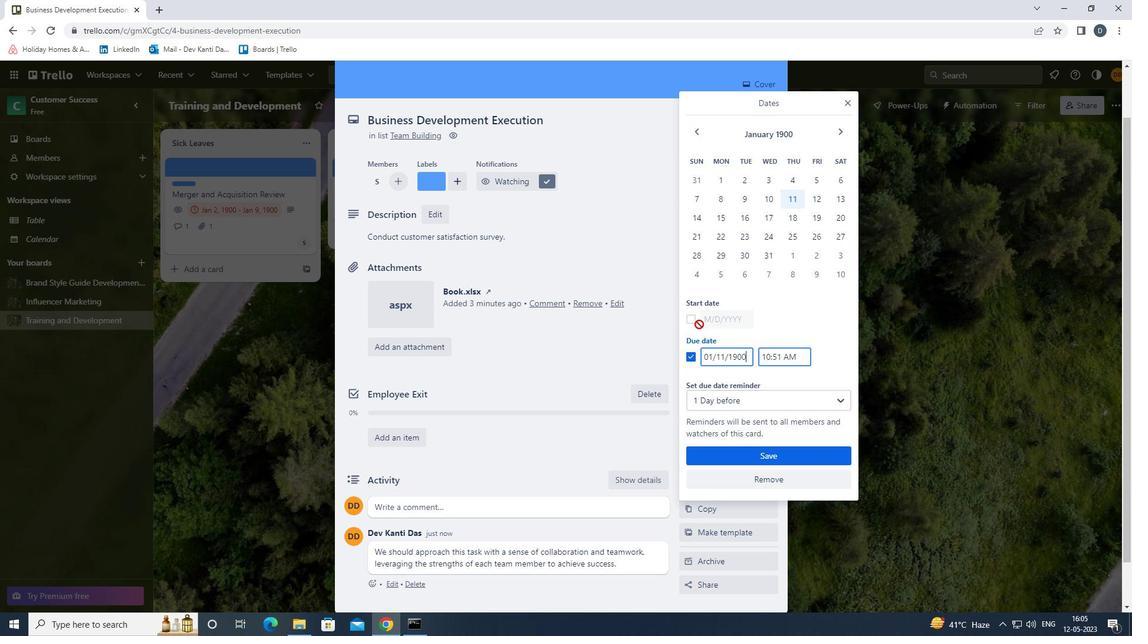 
Action: Mouse pressed left at (693, 321)
Screenshot: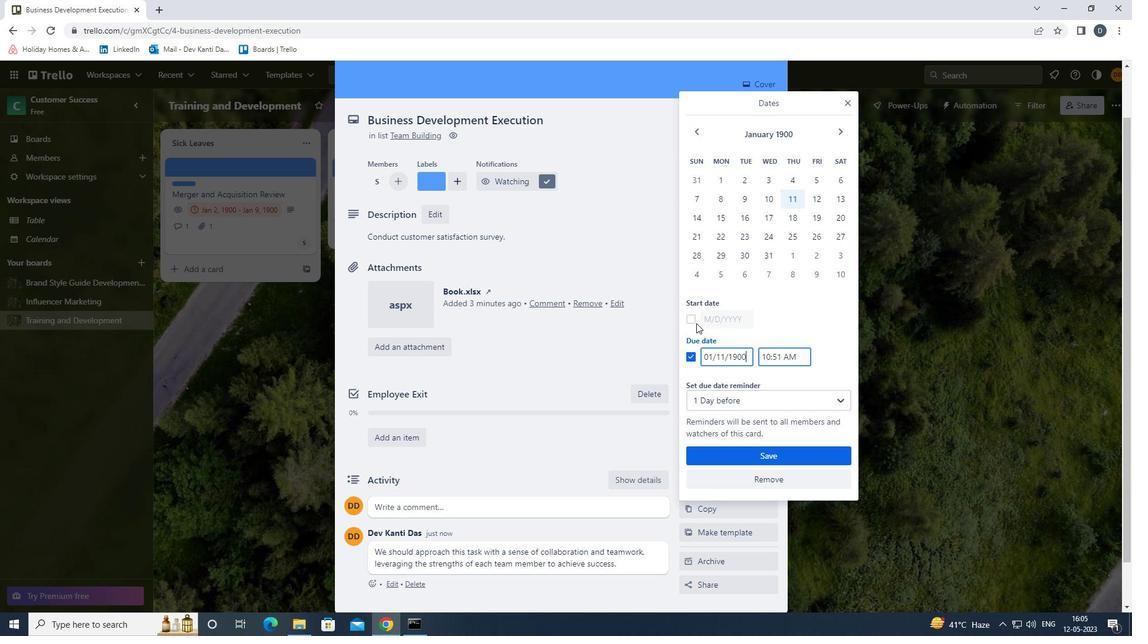 
Action: Mouse moved to (817, 175)
Screenshot: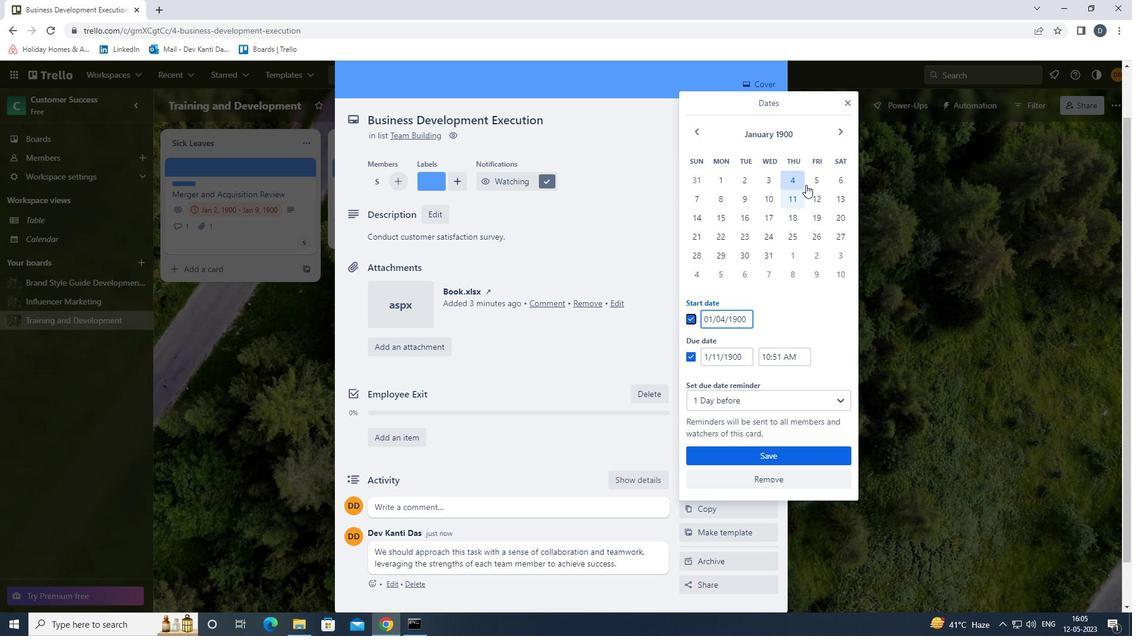 
Action: Mouse pressed left at (817, 175)
Screenshot: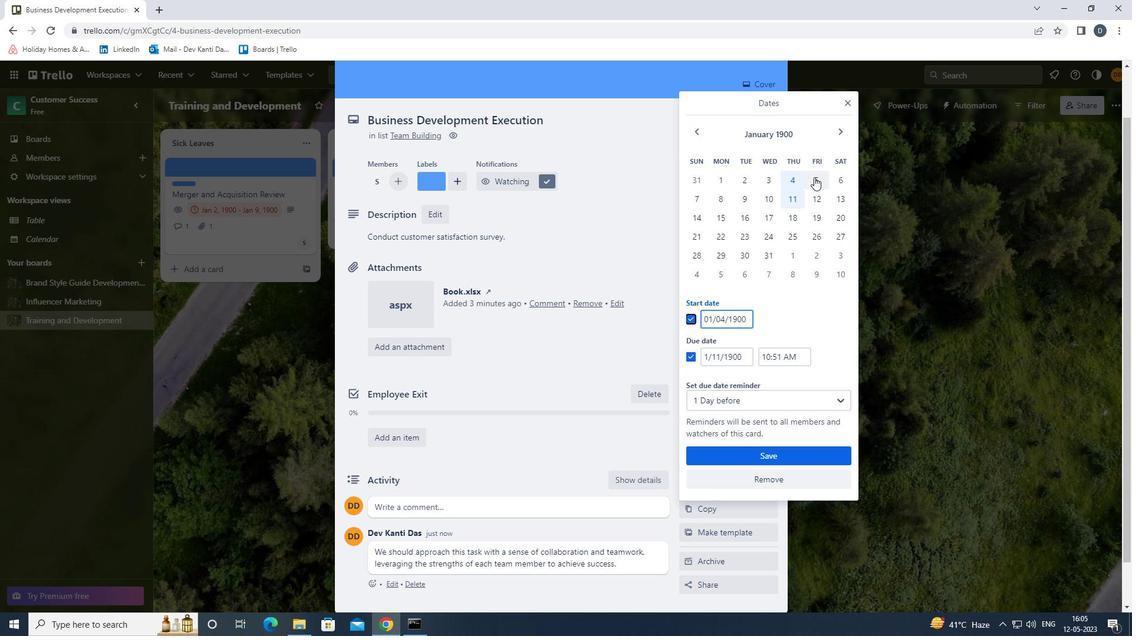 
Action: Mouse moved to (821, 196)
Screenshot: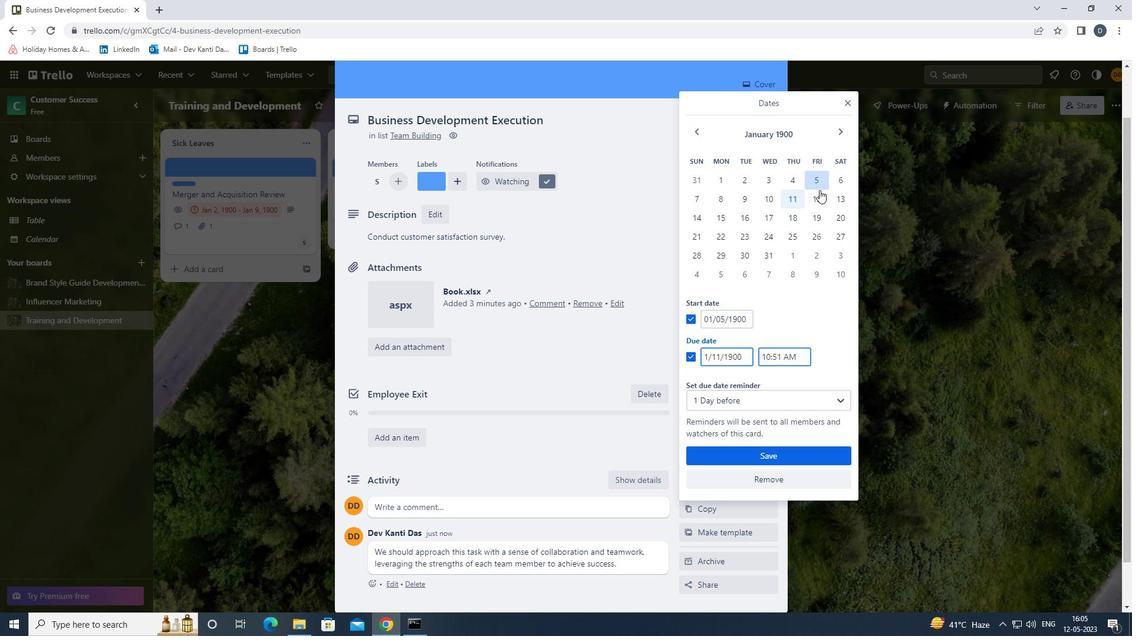 
Action: Mouse pressed left at (821, 196)
Screenshot: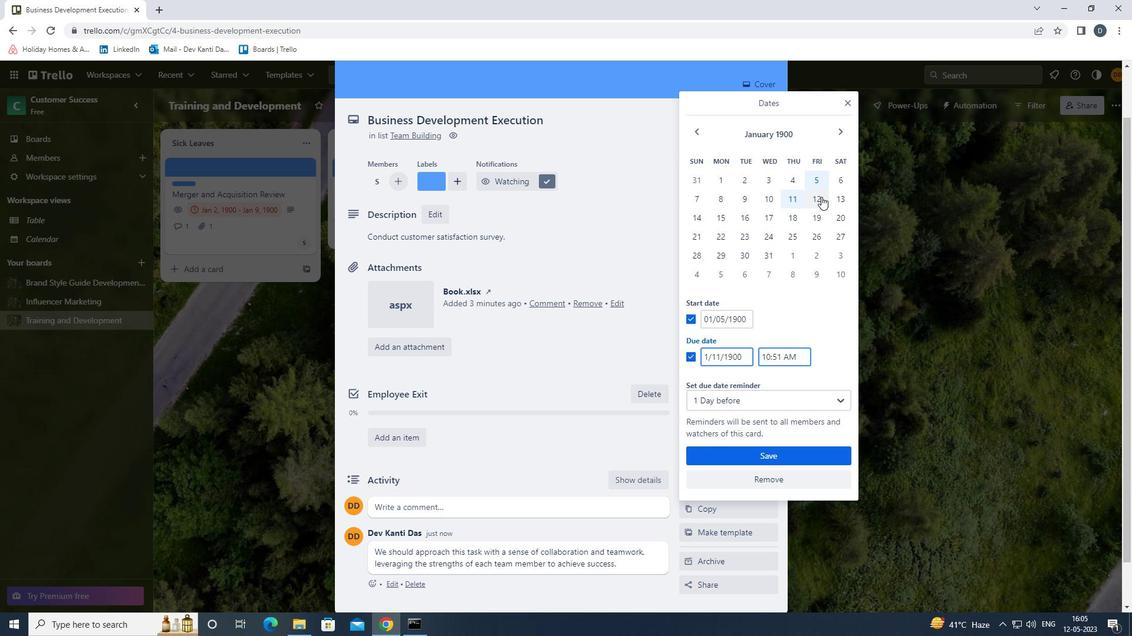
Action: Mouse moved to (796, 451)
Screenshot: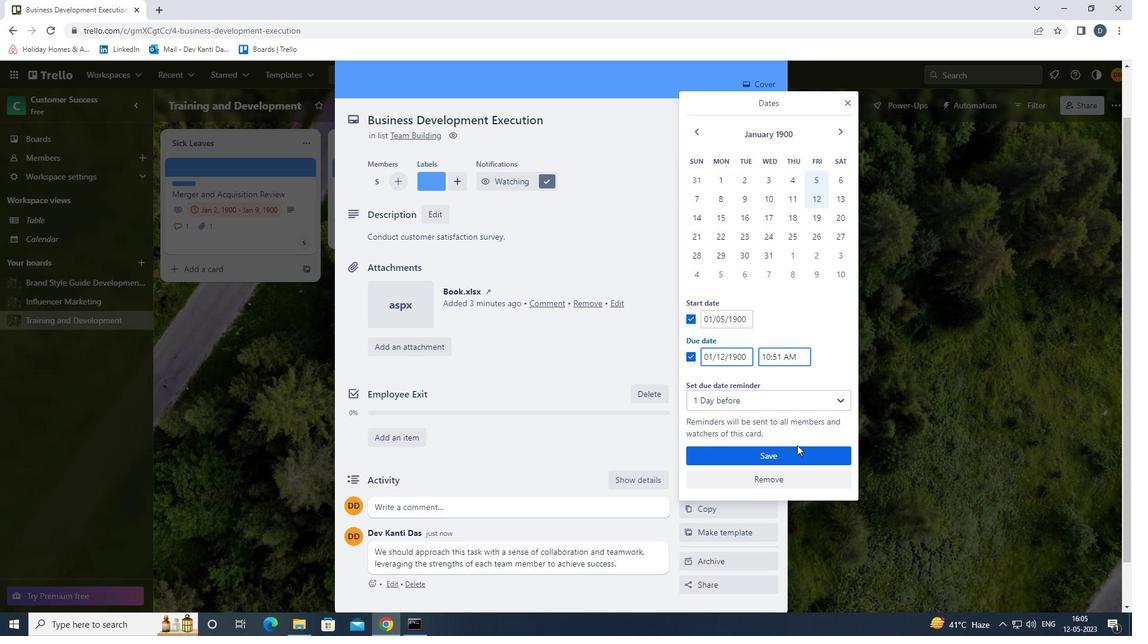
Action: Mouse pressed left at (796, 451)
Screenshot: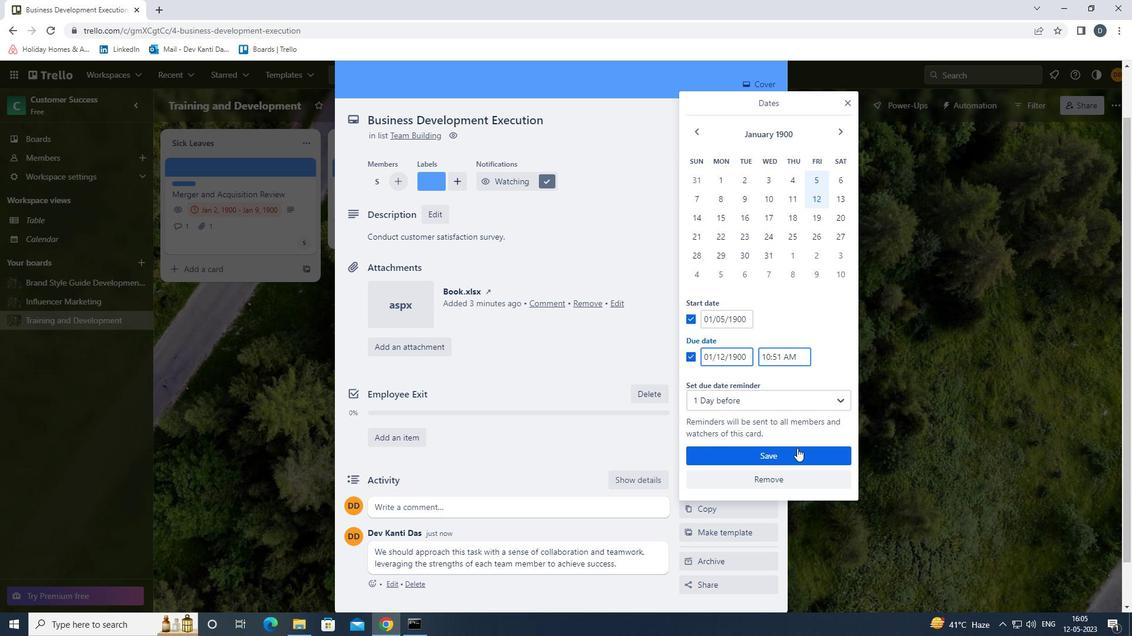 
Action: Mouse moved to (734, 420)
Screenshot: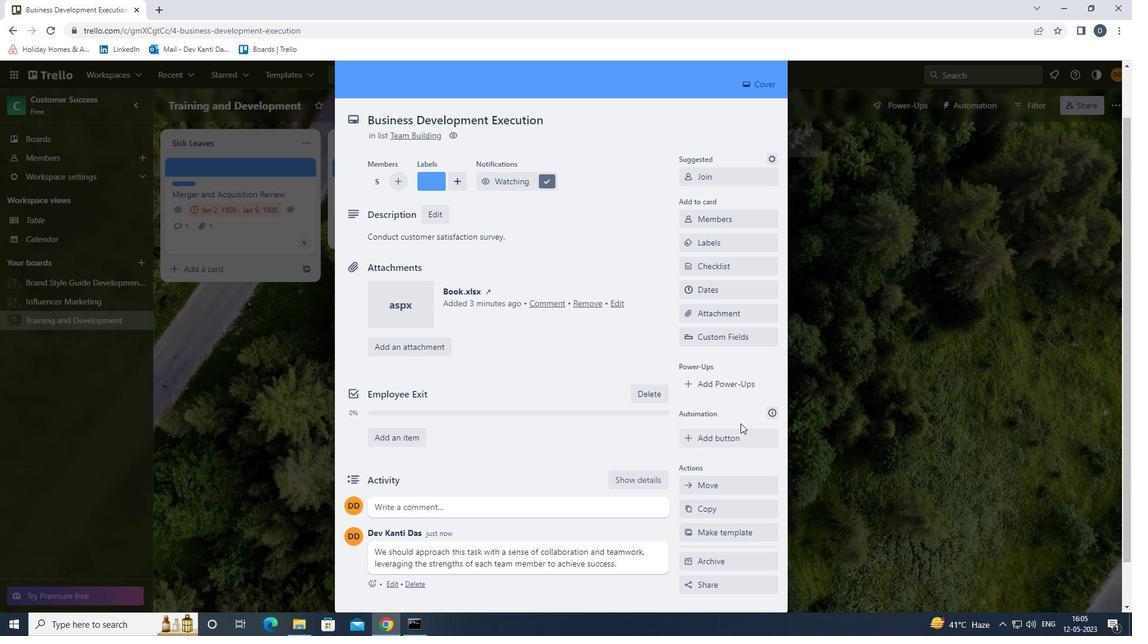 
Action: Mouse scrolled (734, 420) with delta (0, 0)
Screenshot: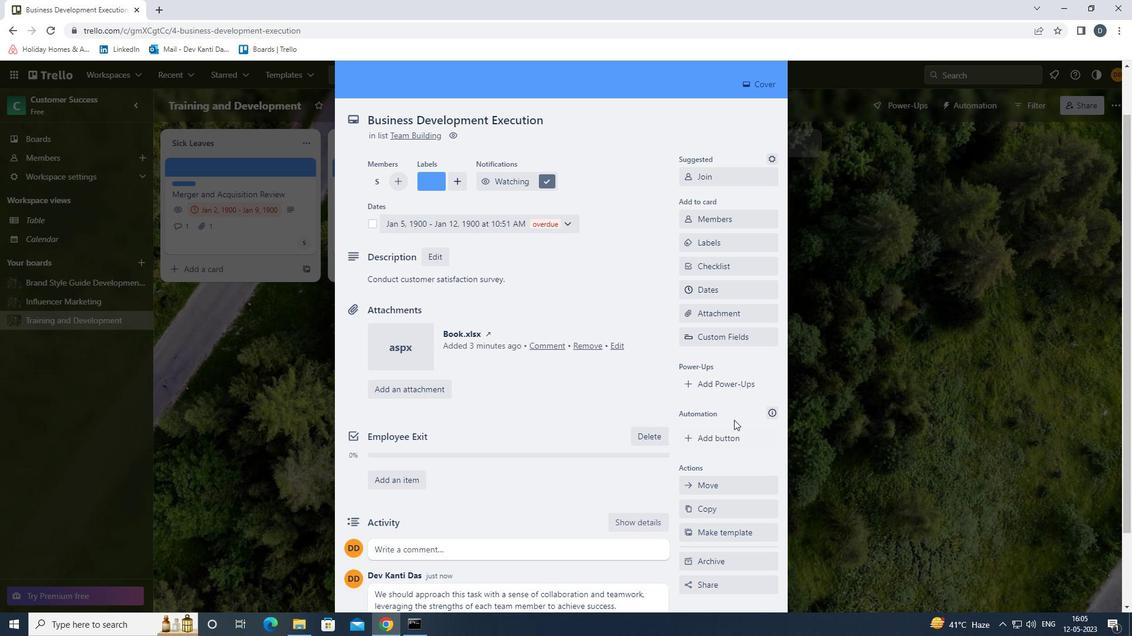 
Action: Mouse moved to (767, 100)
Screenshot: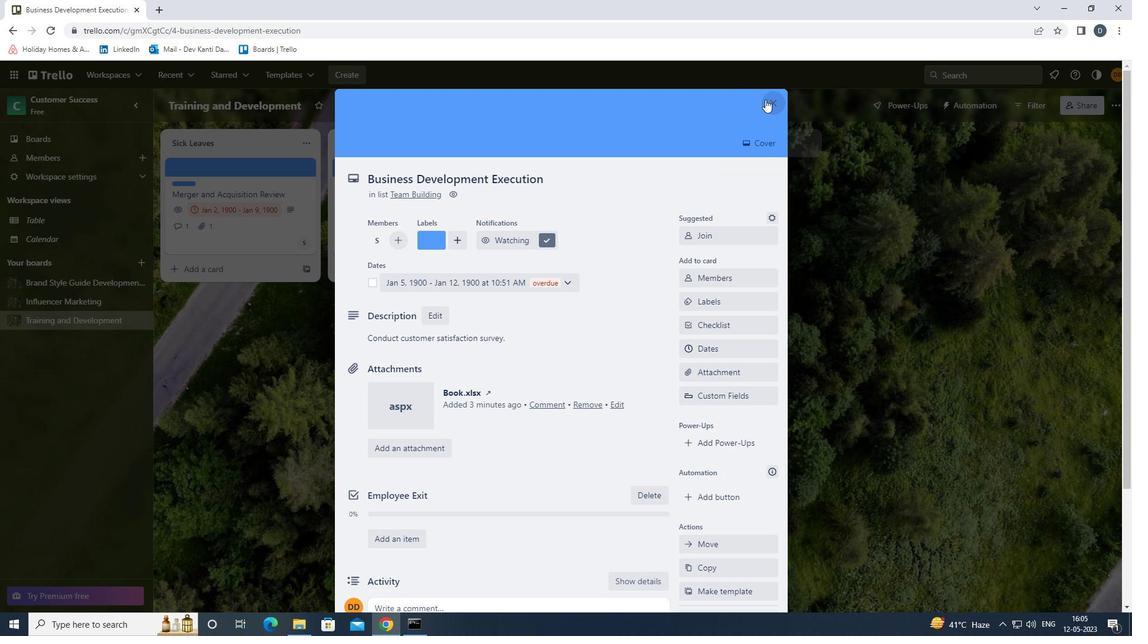 
Action: Mouse pressed left at (767, 100)
Screenshot: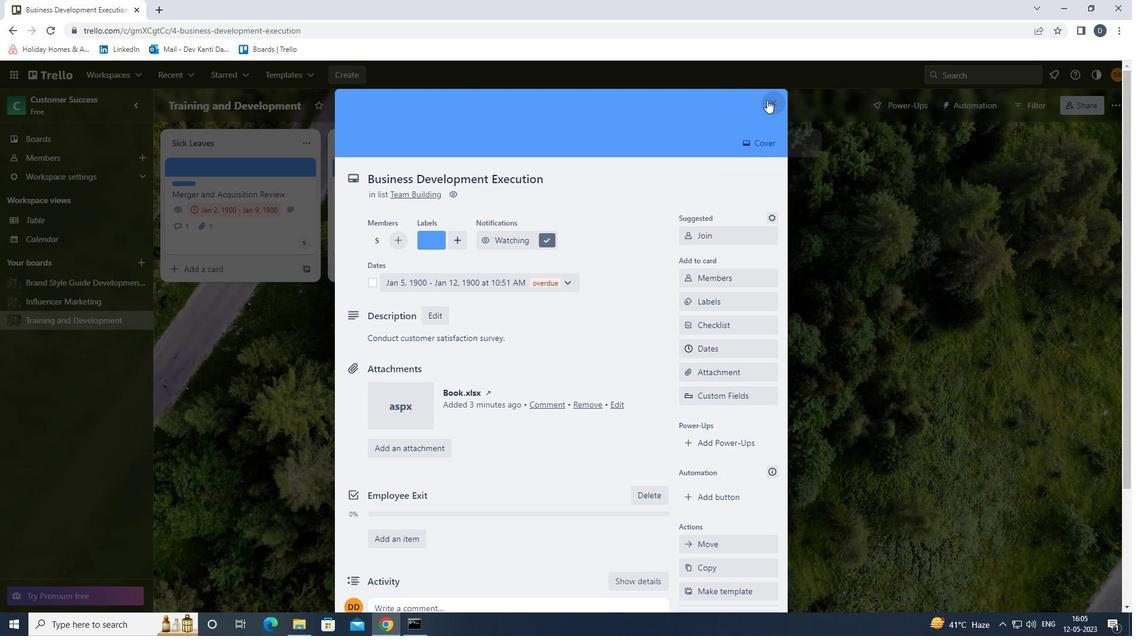 
Action: Mouse moved to (756, 288)
Screenshot: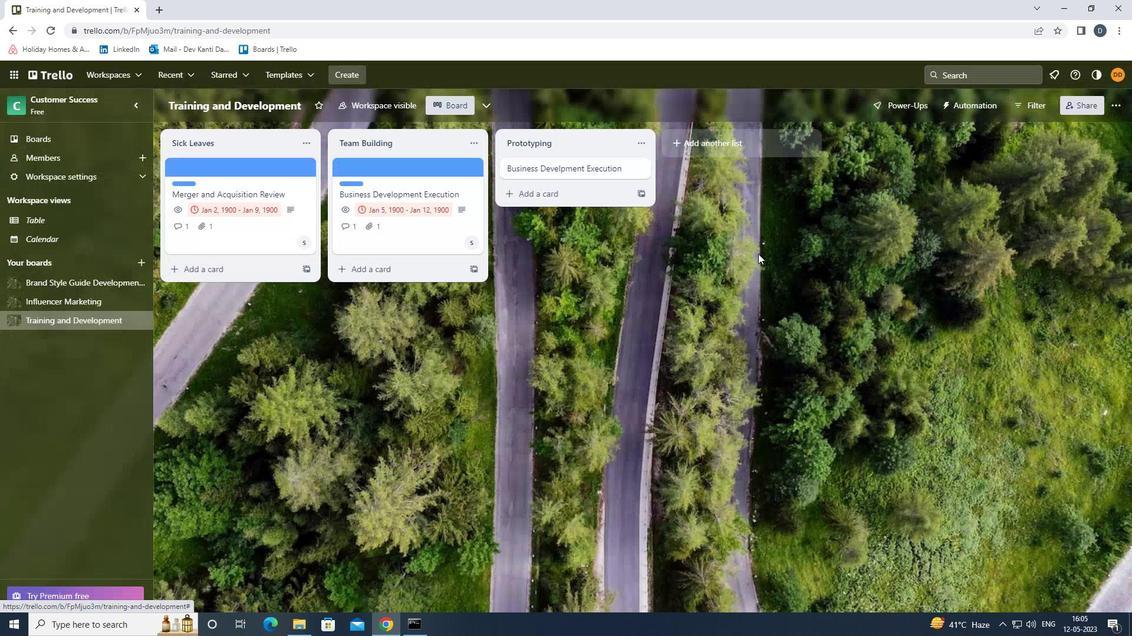
